 Task: Find connections with filter location Boom with filter topic #Indiawith filter profile language Potuguese with filter current company HighRadius with filter school Uttar pradesh jobs and careers with filter industry Education with filter service category Video Animation with filter keywords title eCommerce Marketing Specialist
Action: Mouse moved to (516, 95)
Screenshot: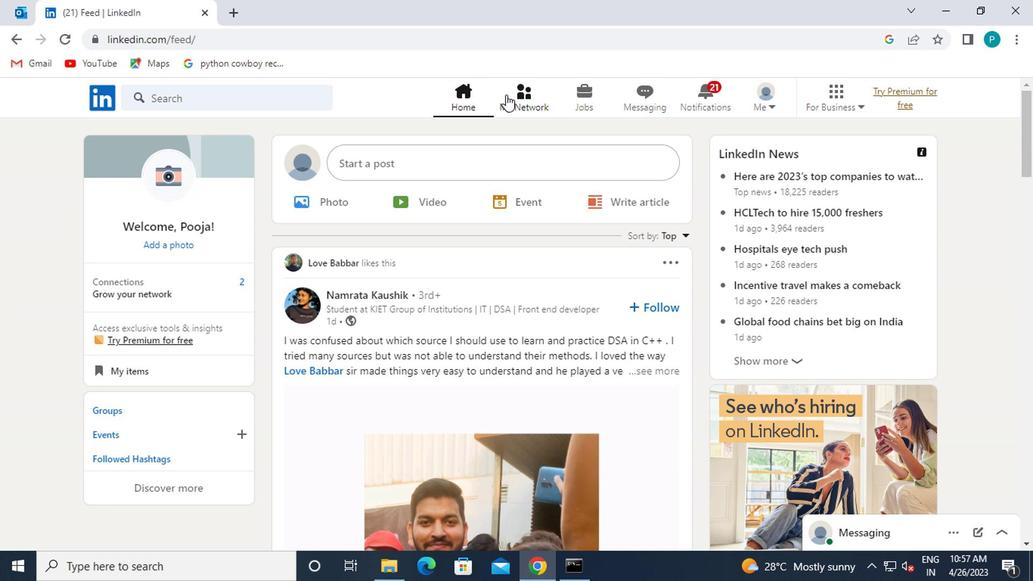 
Action: Mouse pressed left at (516, 95)
Screenshot: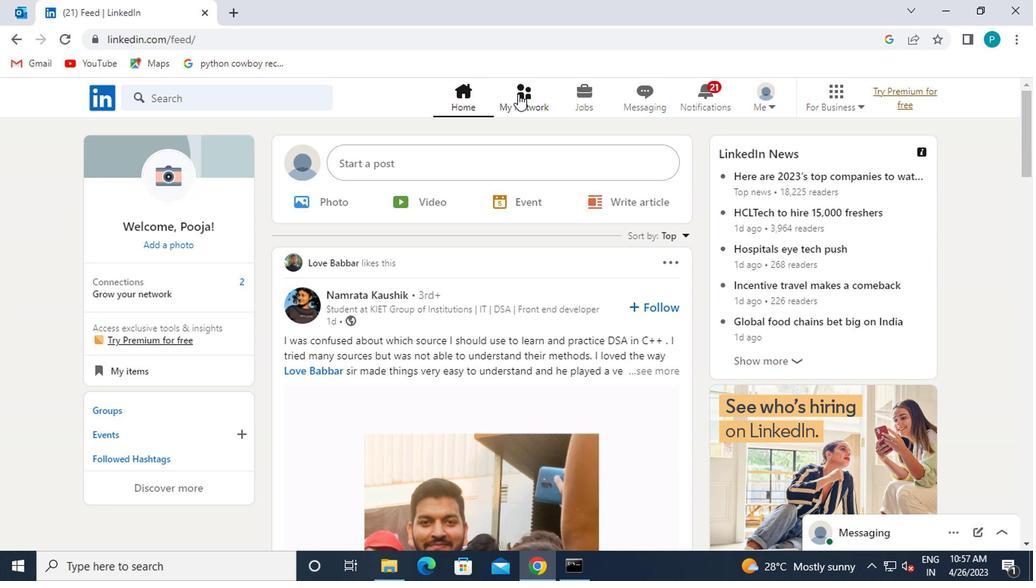 
Action: Mouse moved to (217, 175)
Screenshot: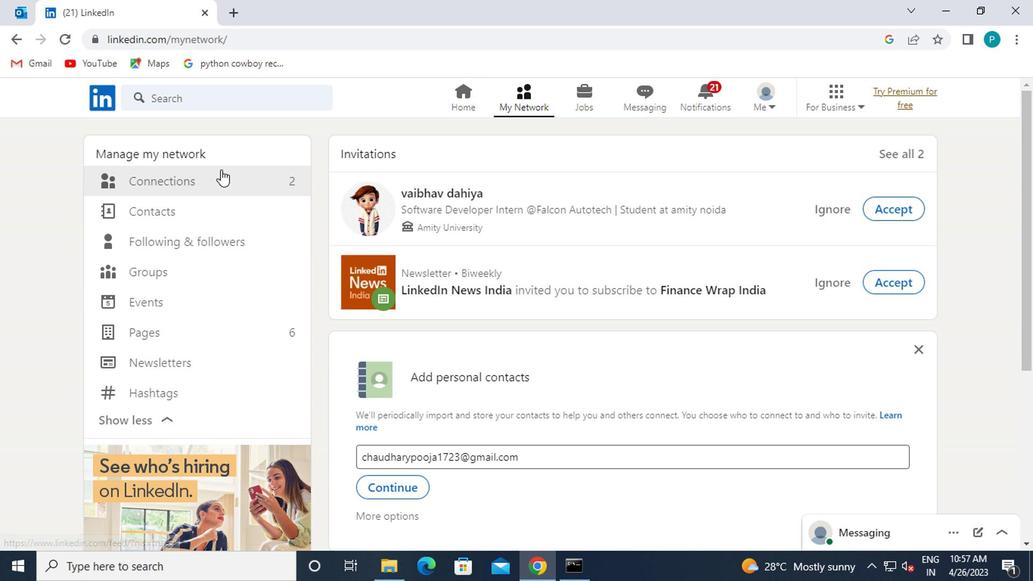 
Action: Mouse pressed left at (217, 175)
Screenshot: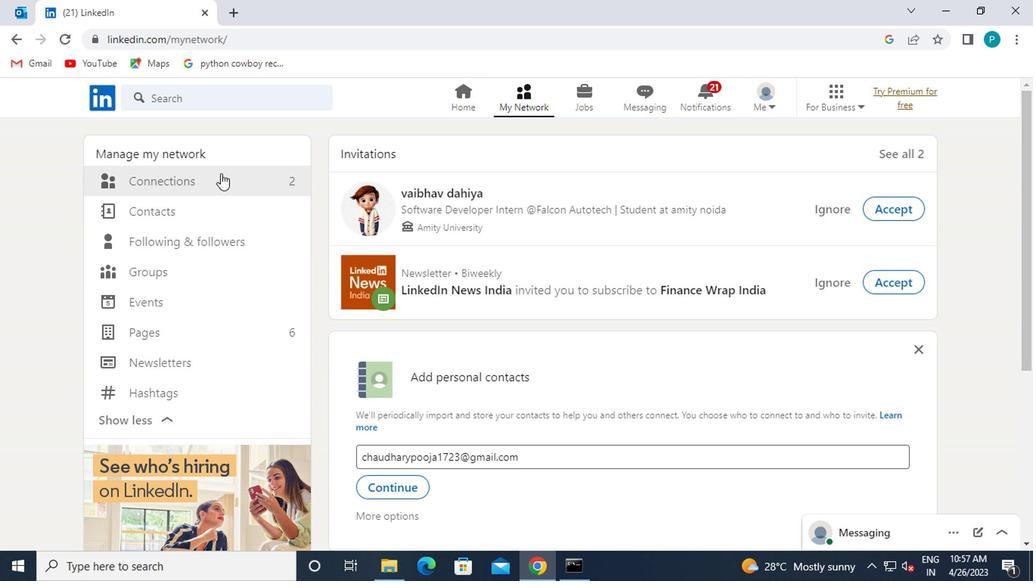 
Action: Mouse moved to (637, 181)
Screenshot: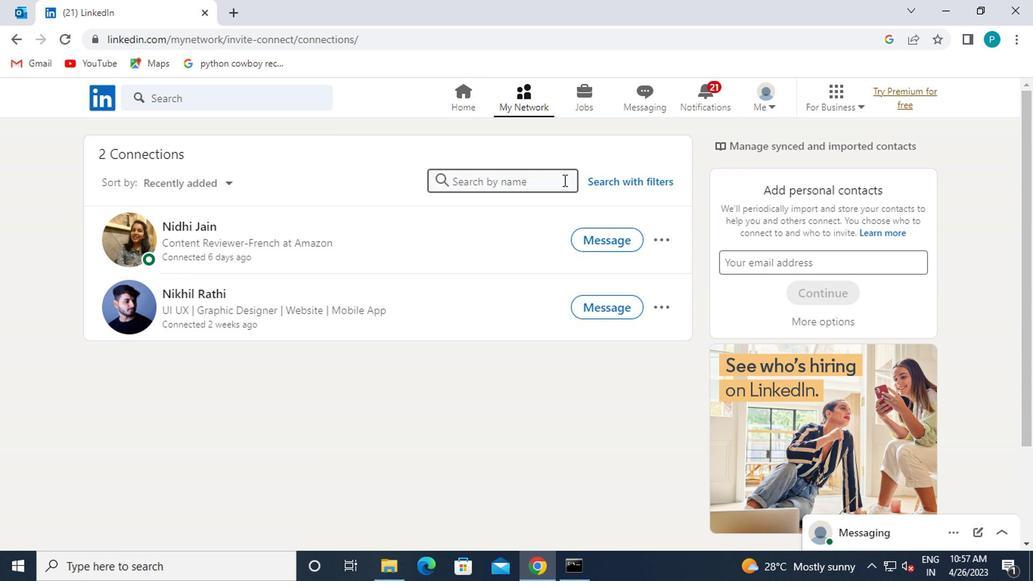 
Action: Mouse pressed left at (637, 181)
Screenshot: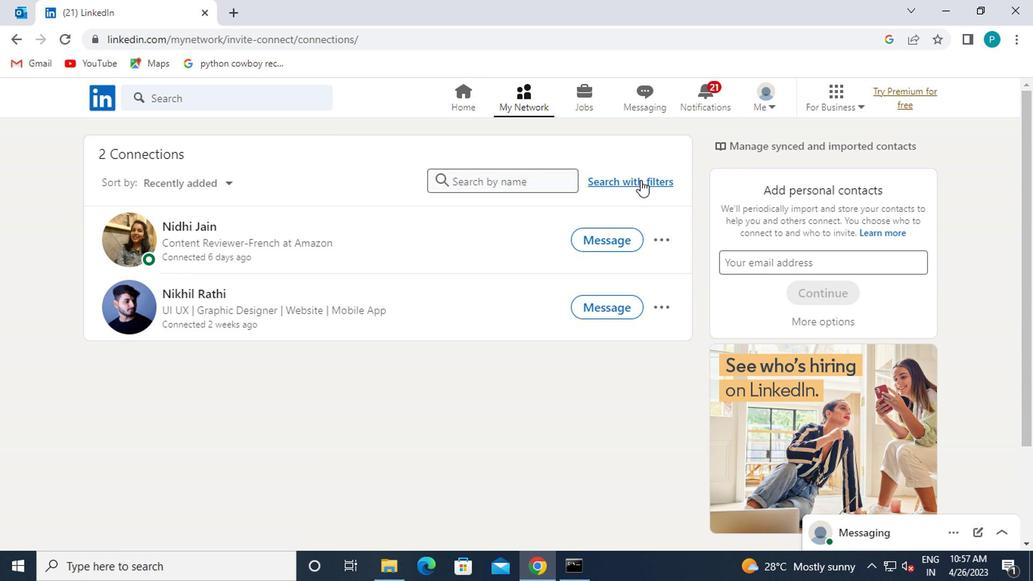 
Action: Mouse moved to (513, 139)
Screenshot: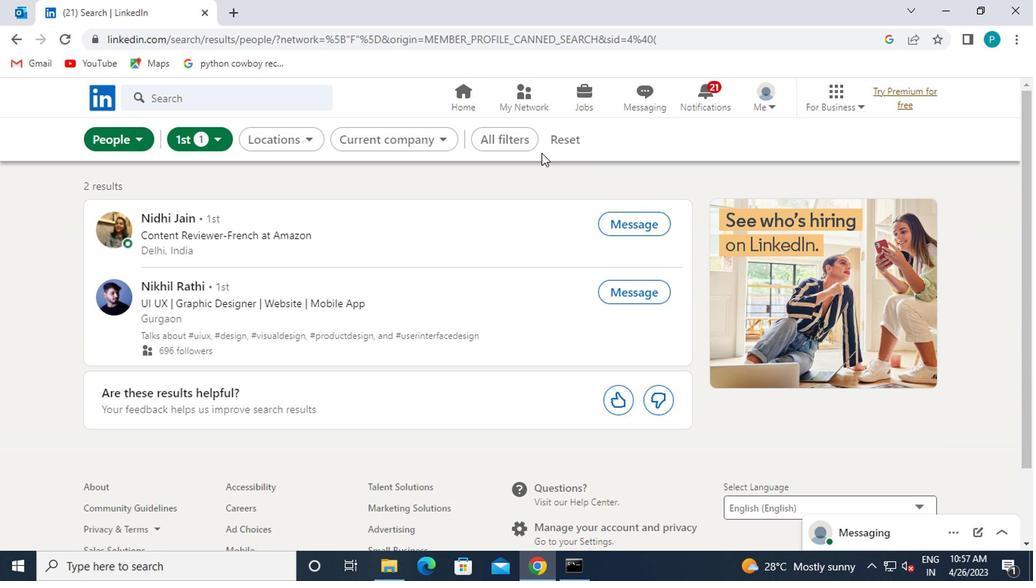 
Action: Mouse pressed left at (513, 139)
Screenshot: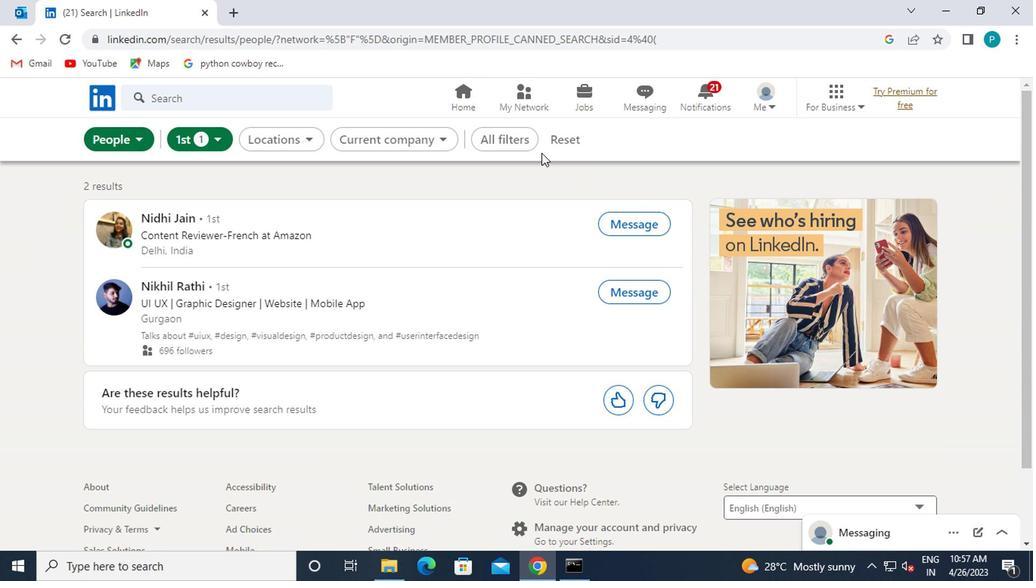 
Action: Mouse moved to (692, 293)
Screenshot: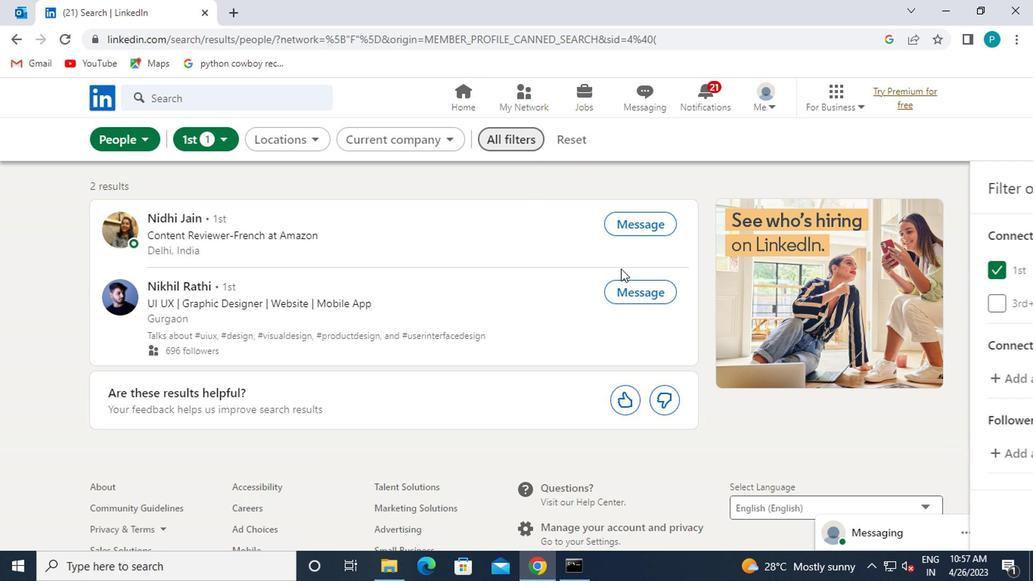 
Action: Mouse scrolled (692, 293) with delta (0, 0)
Screenshot: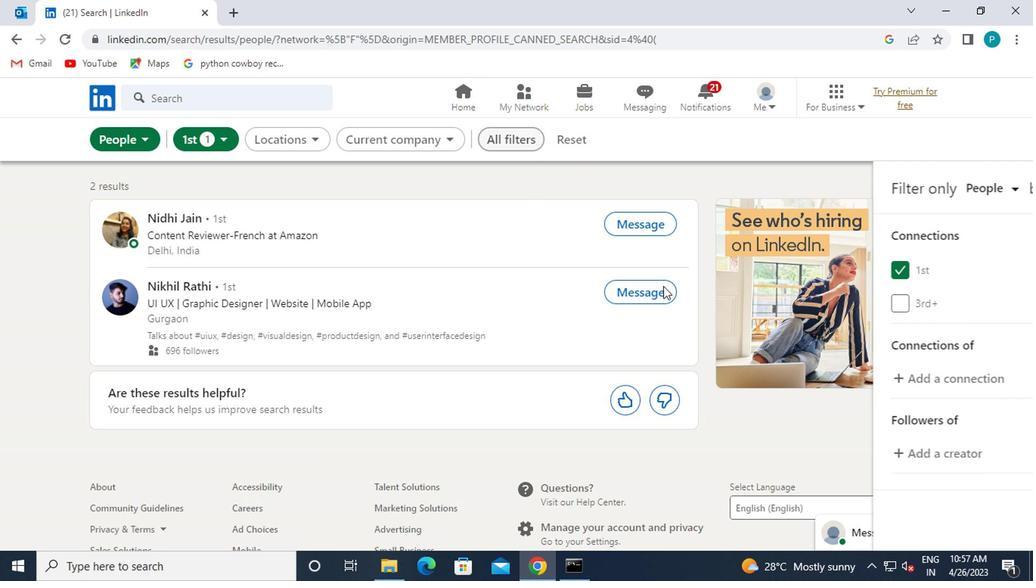 
Action: Mouse scrolled (692, 293) with delta (0, 0)
Screenshot: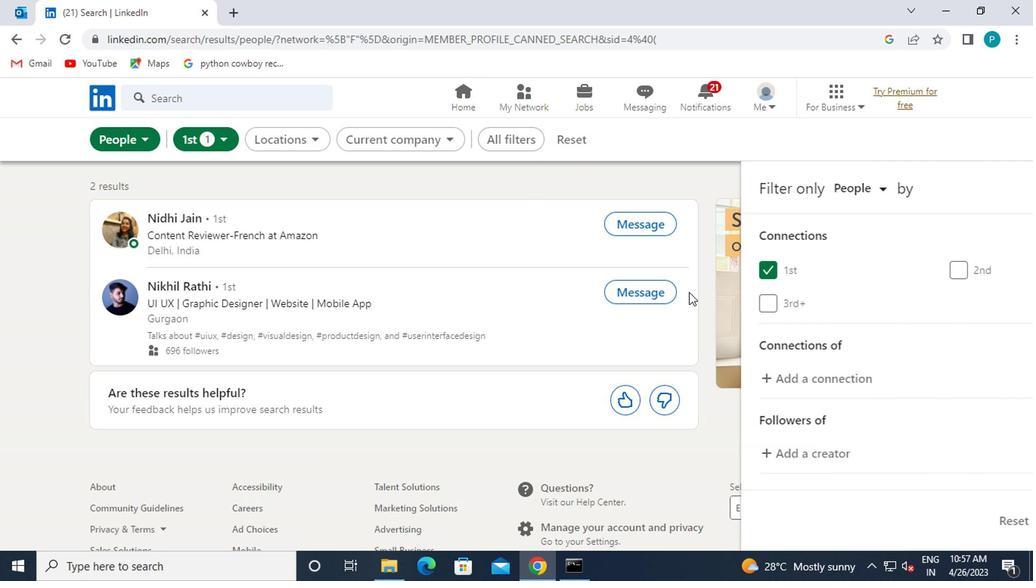 
Action: Mouse scrolled (692, 293) with delta (0, 0)
Screenshot: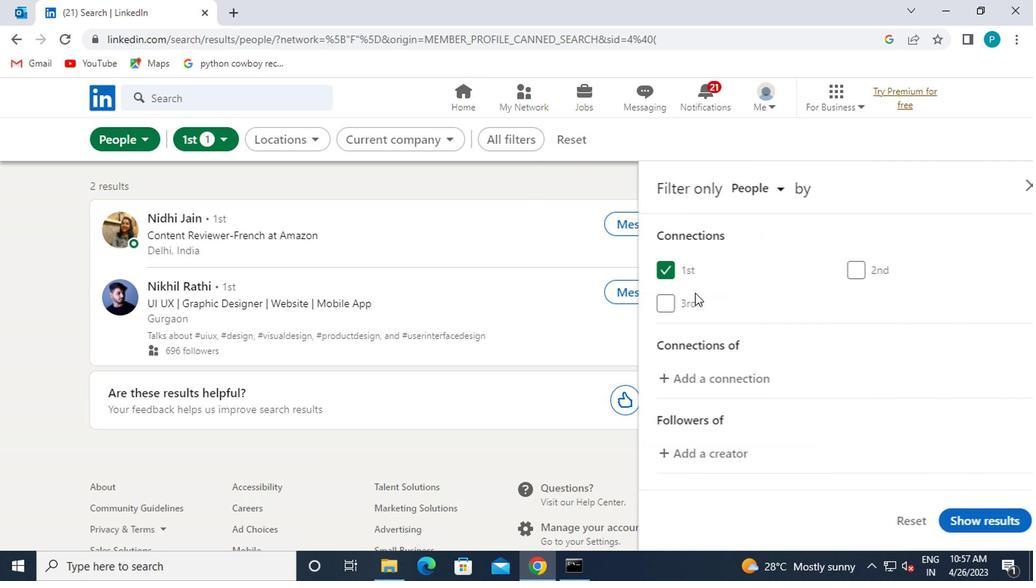 
Action: Mouse moved to (840, 370)
Screenshot: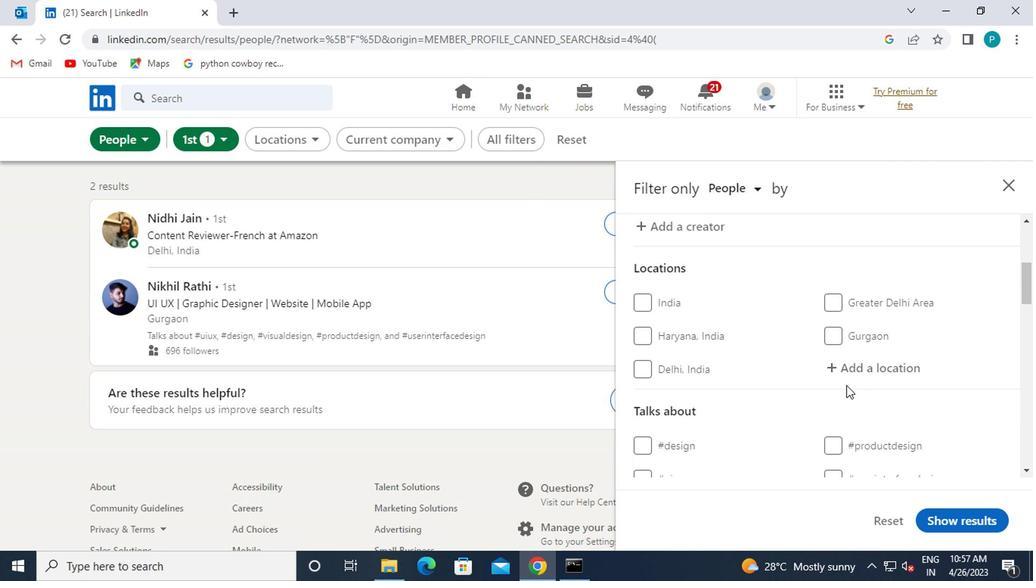 
Action: Mouse pressed left at (840, 370)
Screenshot: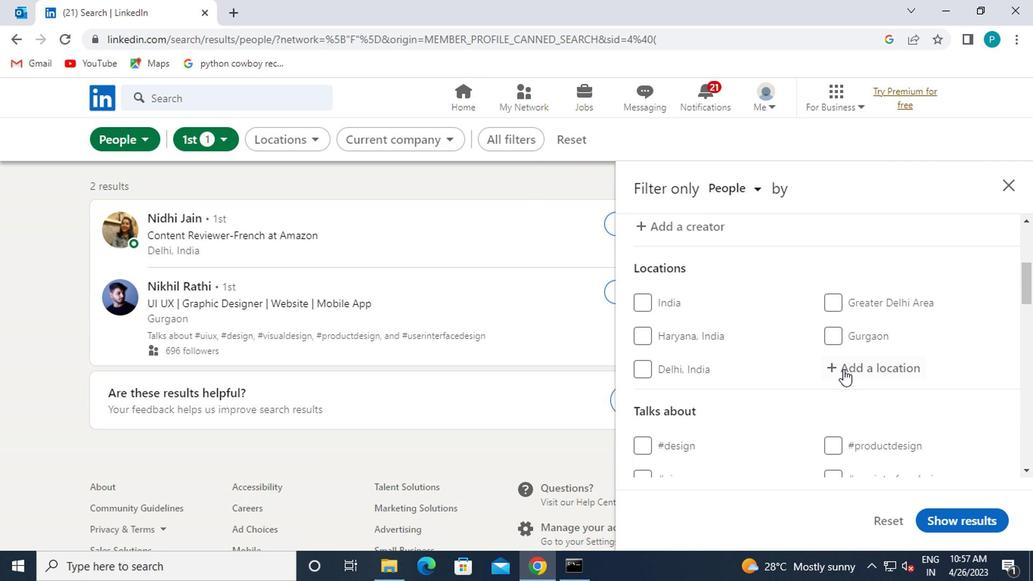 
Action: Key pressed <Key.caps_lock>b<Key.caps_lock>oom
Screenshot: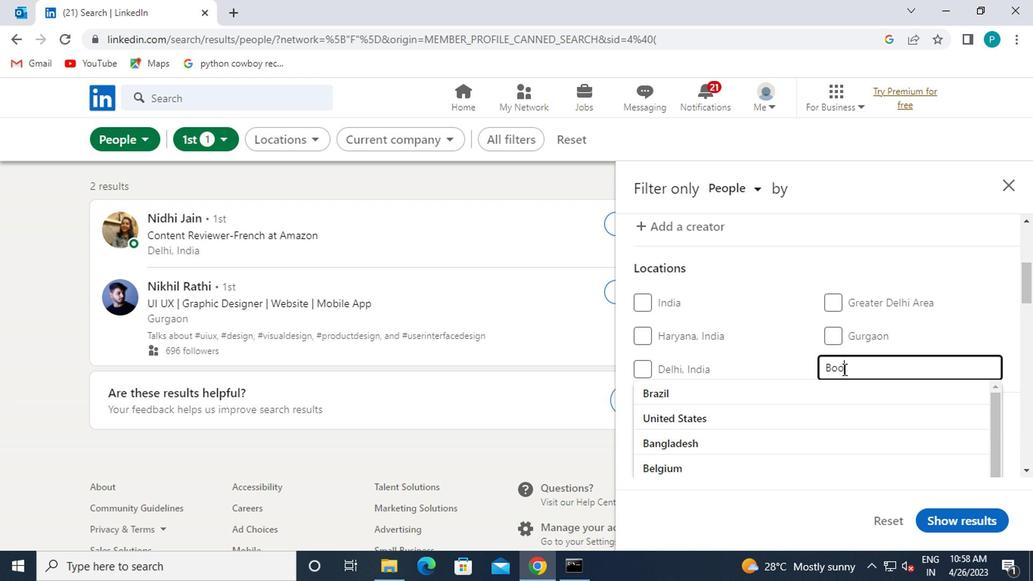 
Action: Mouse moved to (801, 392)
Screenshot: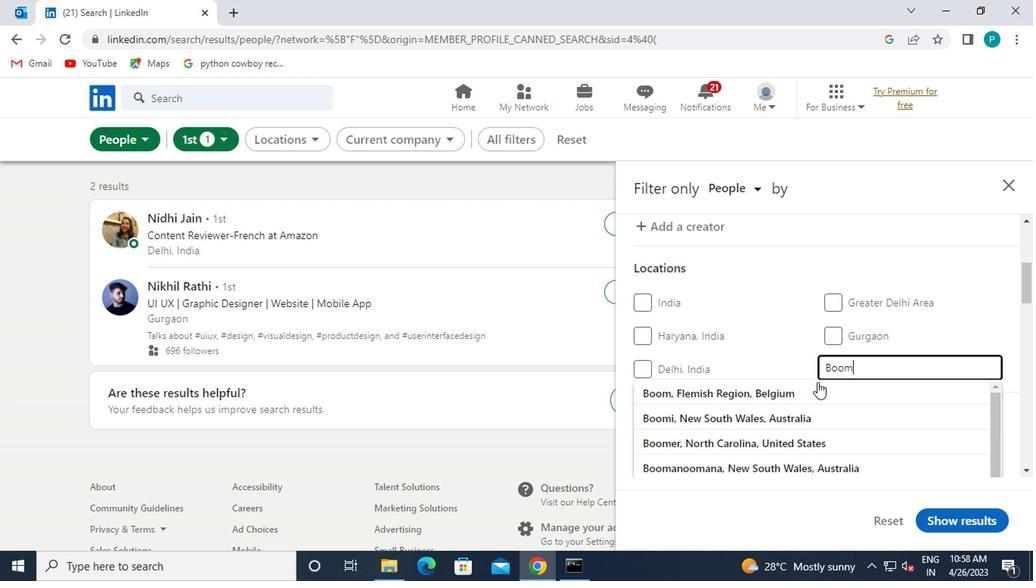 
Action: Mouse pressed left at (801, 392)
Screenshot: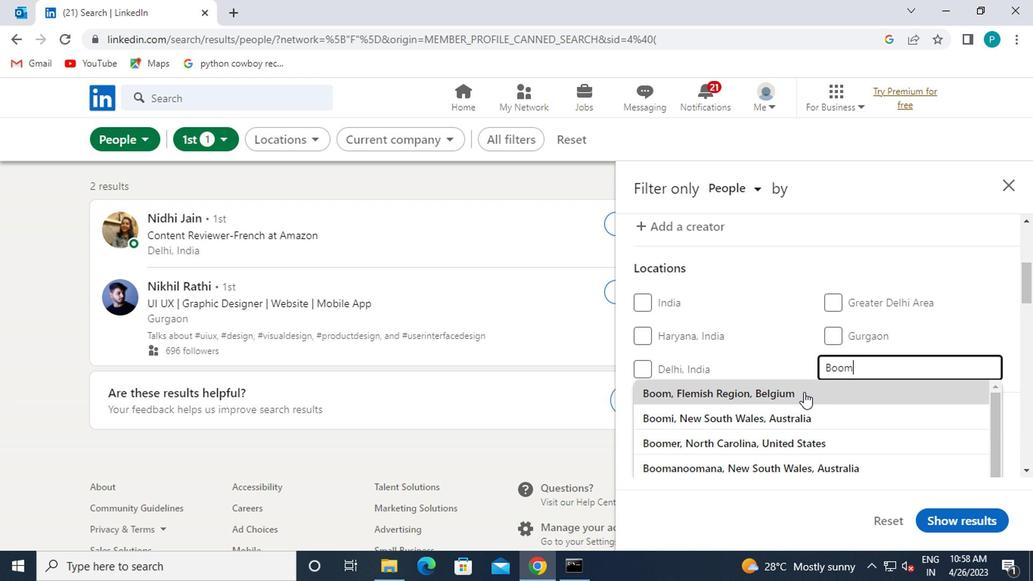 
Action: Mouse scrolled (801, 391) with delta (0, -1)
Screenshot: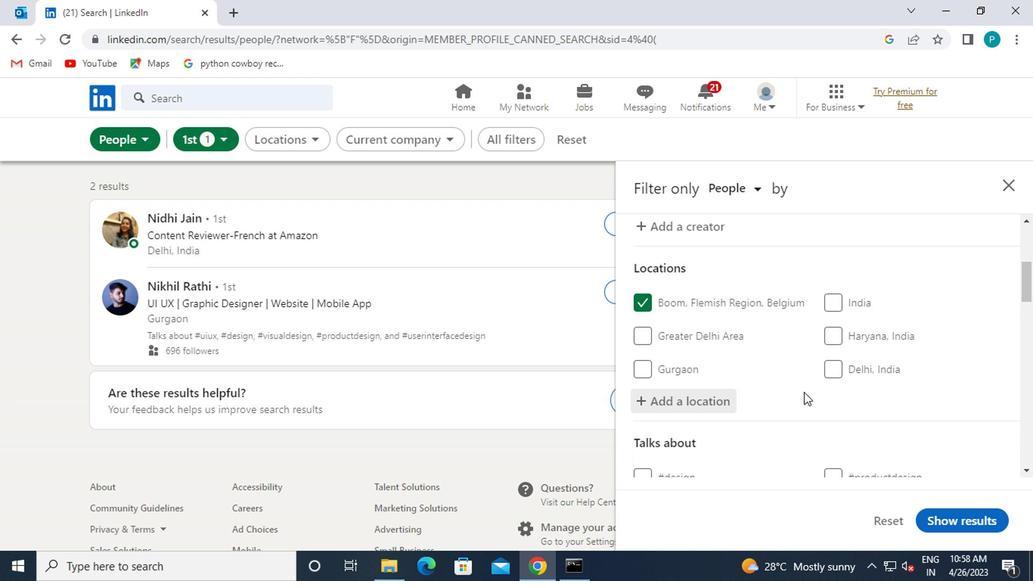 
Action: Mouse moved to (829, 459)
Screenshot: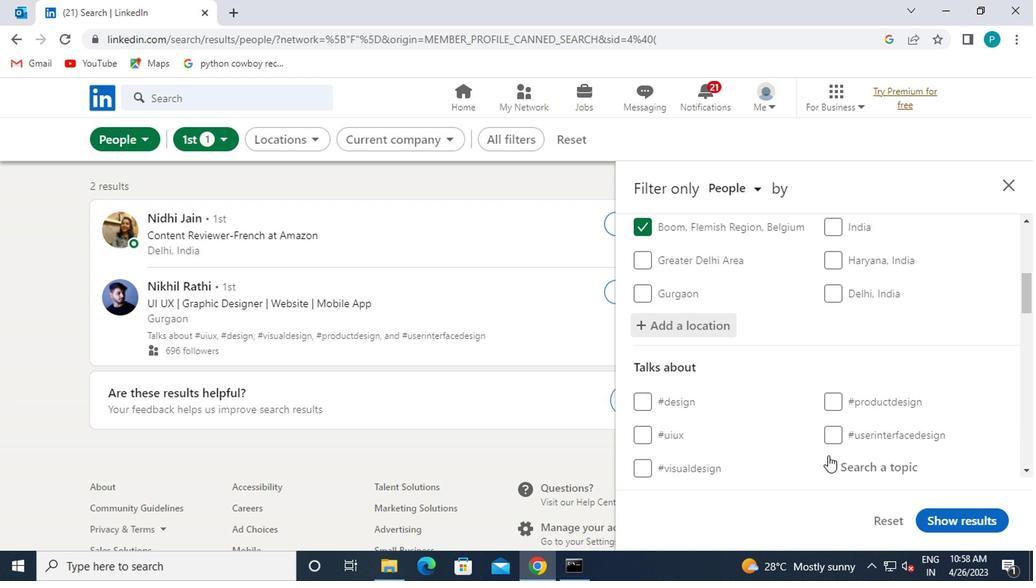 
Action: Mouse pressed left at (829, 459)
Screenshot: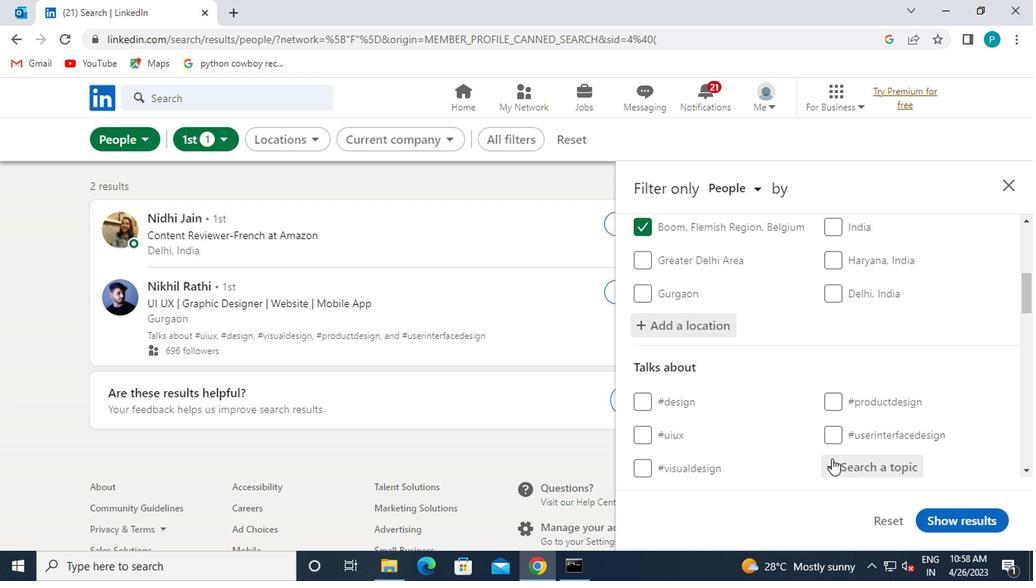 
Action: Mouse moved to (833, 457)
Screenshot: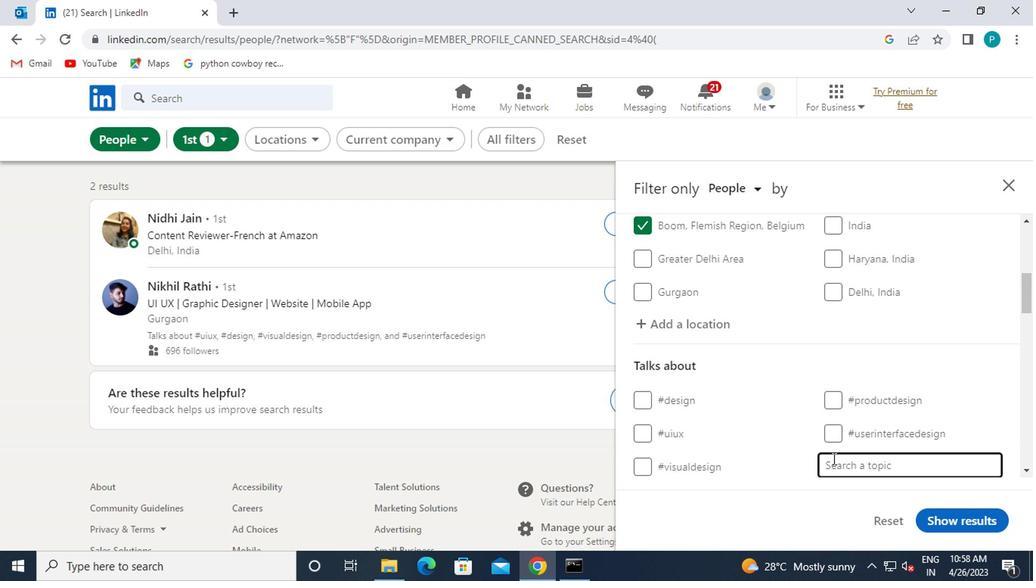 
Action: Key pressed <Key.shift><Key.shift>#
Screenshot: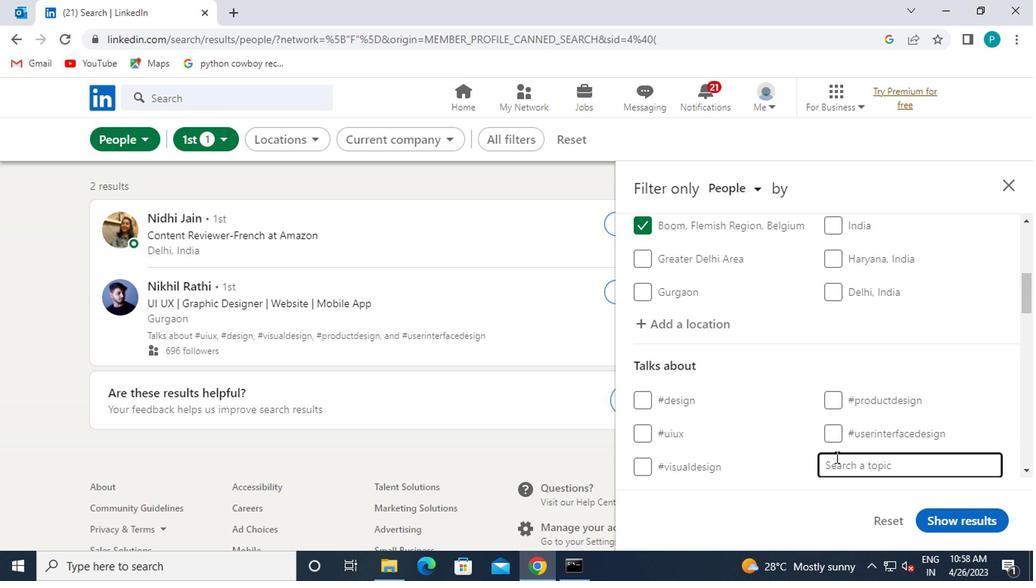 
Action: Mouse moved to (472, 377)
Screenshot: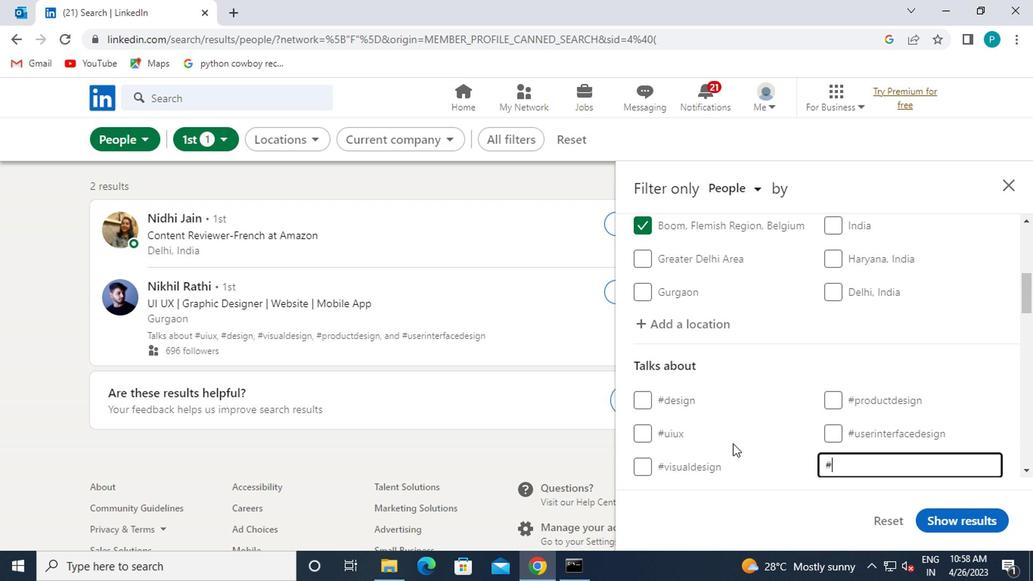 
Action: Key pressed <Key.caps_lock>I<Key.caps_lock>NDIA
Screenshot: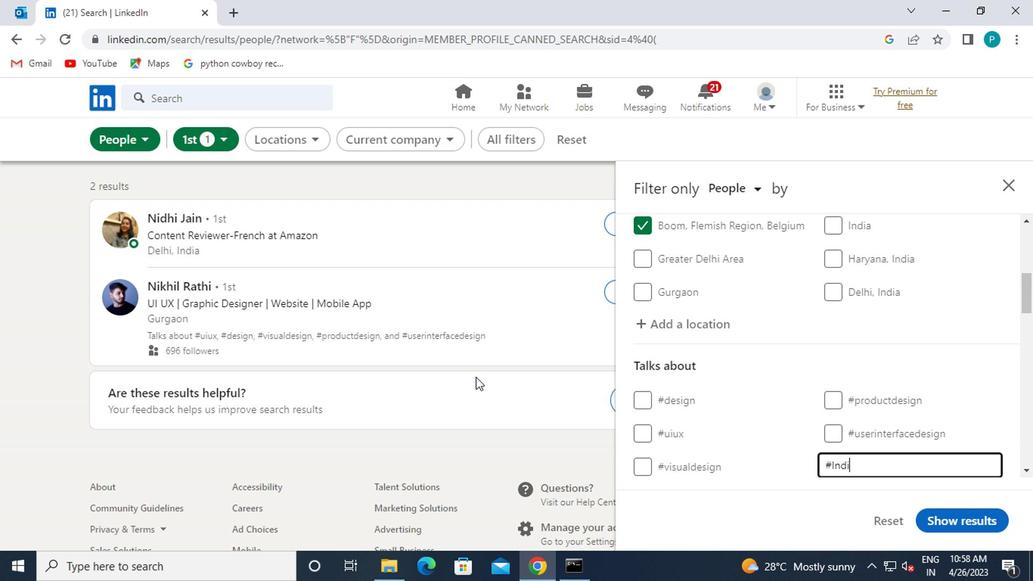 
Action: Mouse moved to (472, 377)
Screenshot: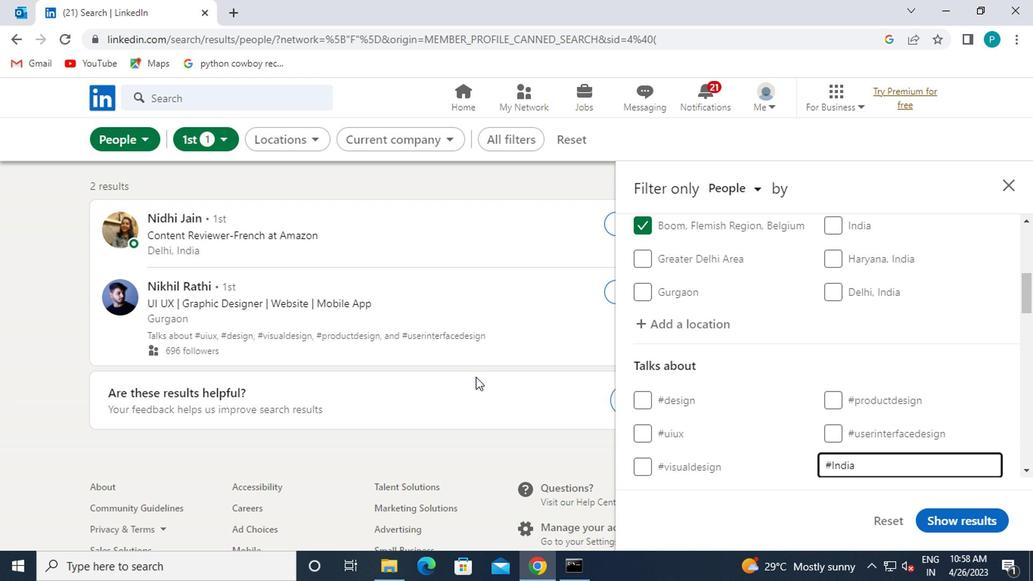 
Action: Mouse scrolled (472, 376) with delta (0, -1)
Screenshot: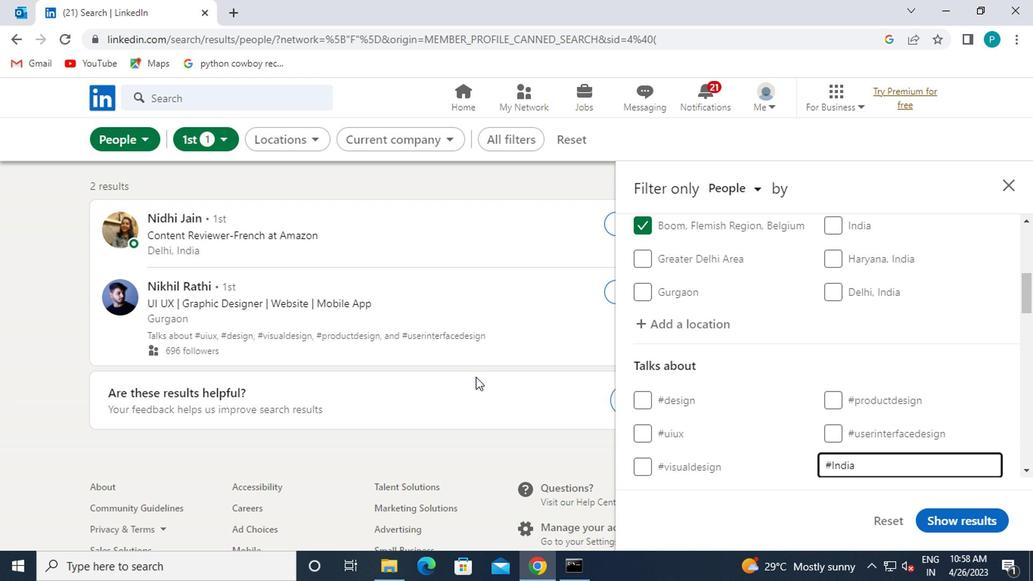 
Action: Mouse scrolled (472, 376) with delta (0, -1)
Screenshot: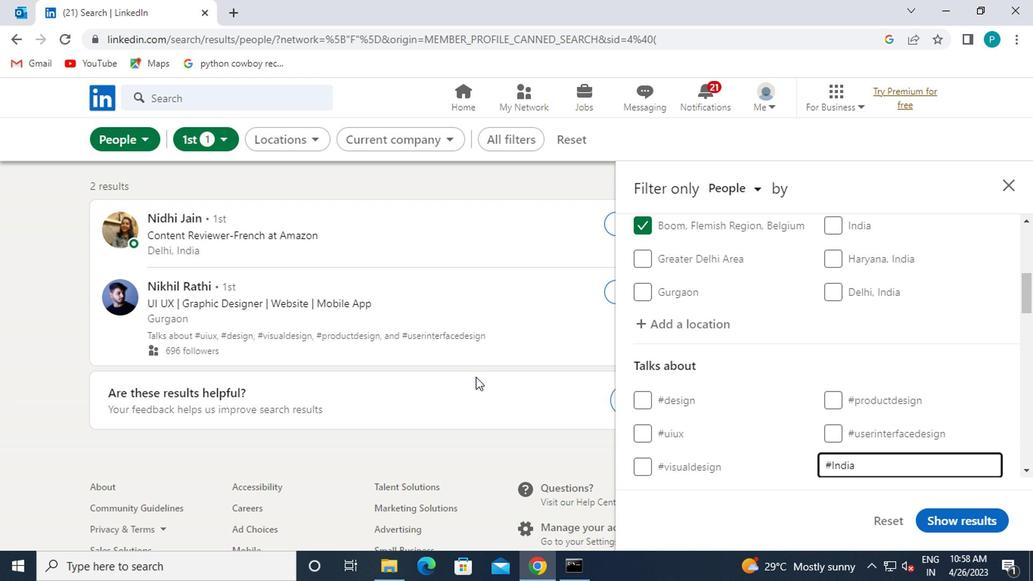 
Action: Mouse scrolled (472, 376) with delta (0, -1)
Screenshot: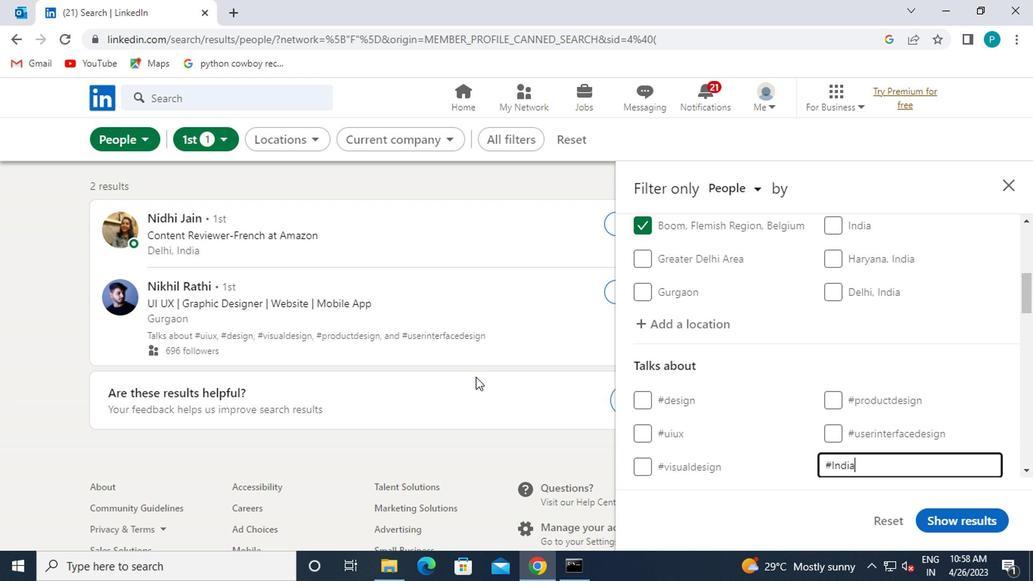
Action: Mouse scrolled (472, 376) with delta (0, -1)
Screenshot: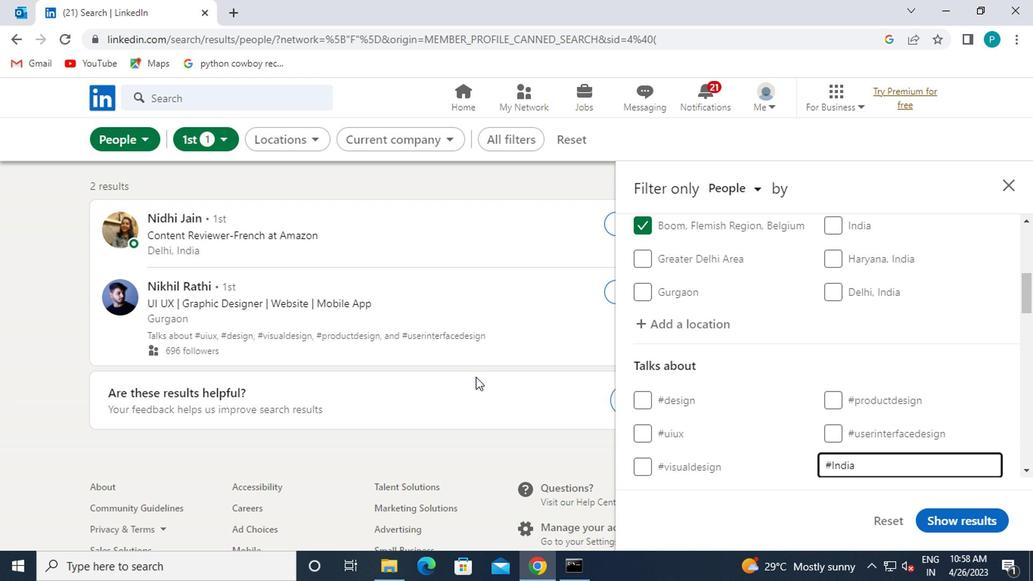 
Action: Mouse moved to (748, 382)
Screenshot: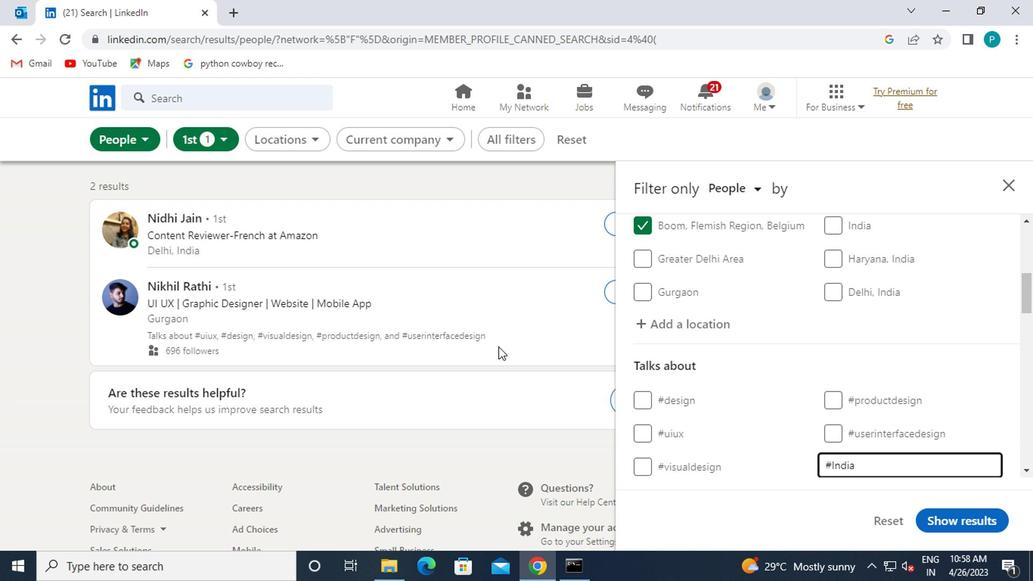 
Action: Mouse scrolled (748, 382) with delta (0, 0)
Screenshot: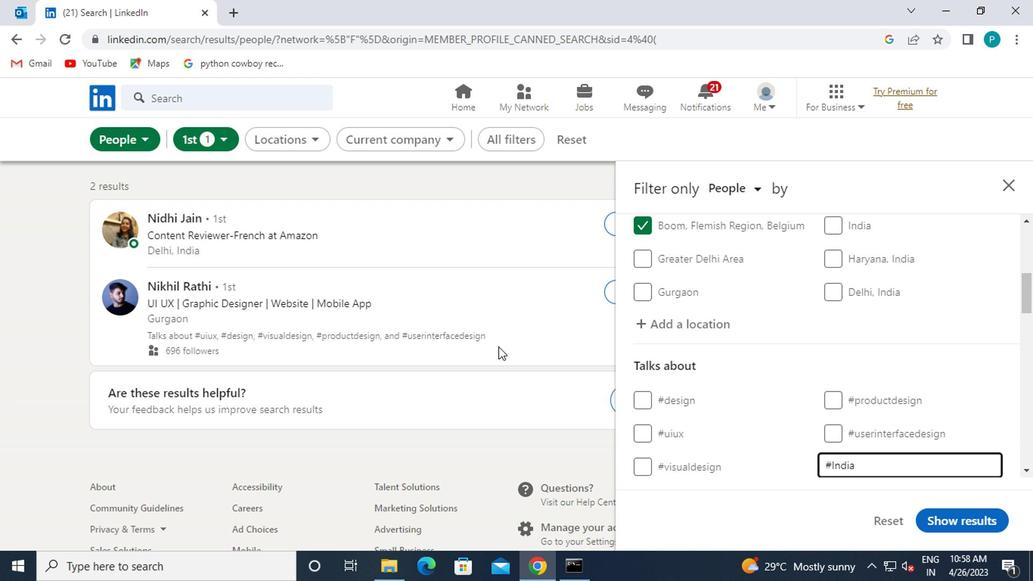 
Action: Mouse moved to (751, 385)
Screenshot: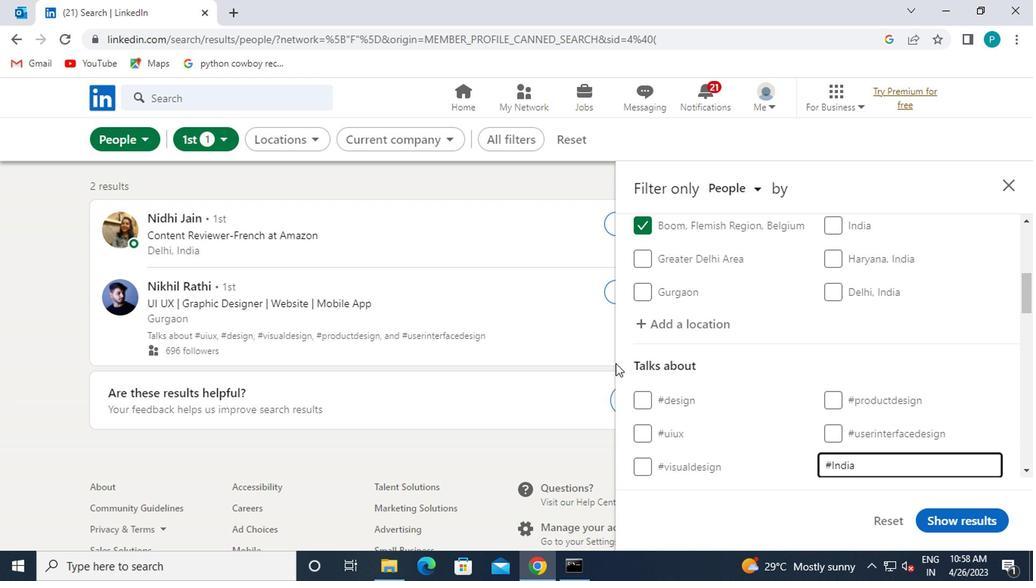 
Action: Mouse scrolled (751, 384) with delta (0, -1)
Screenshot: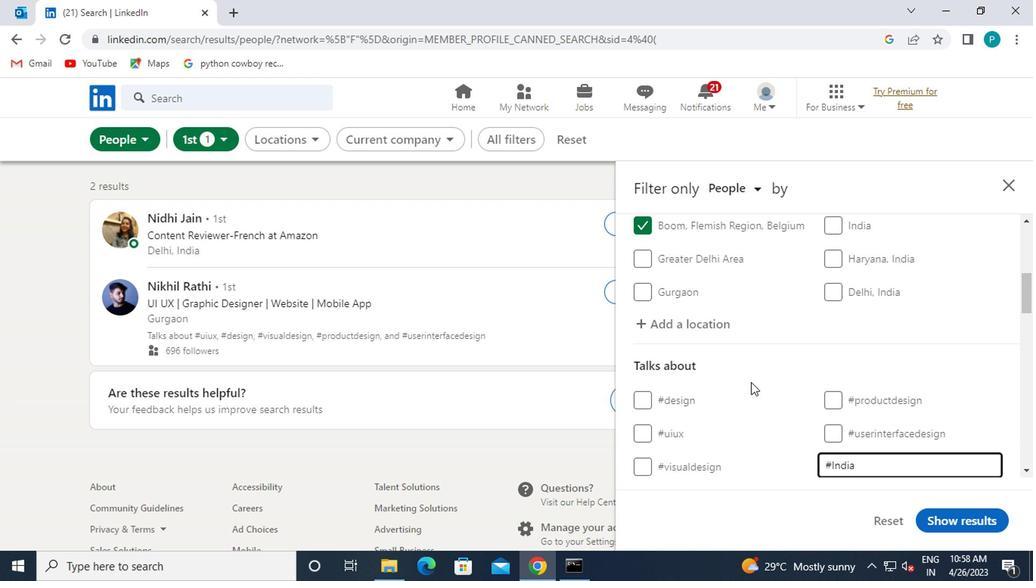 
Action: Mouse moved to (784, 407)
Screenshot: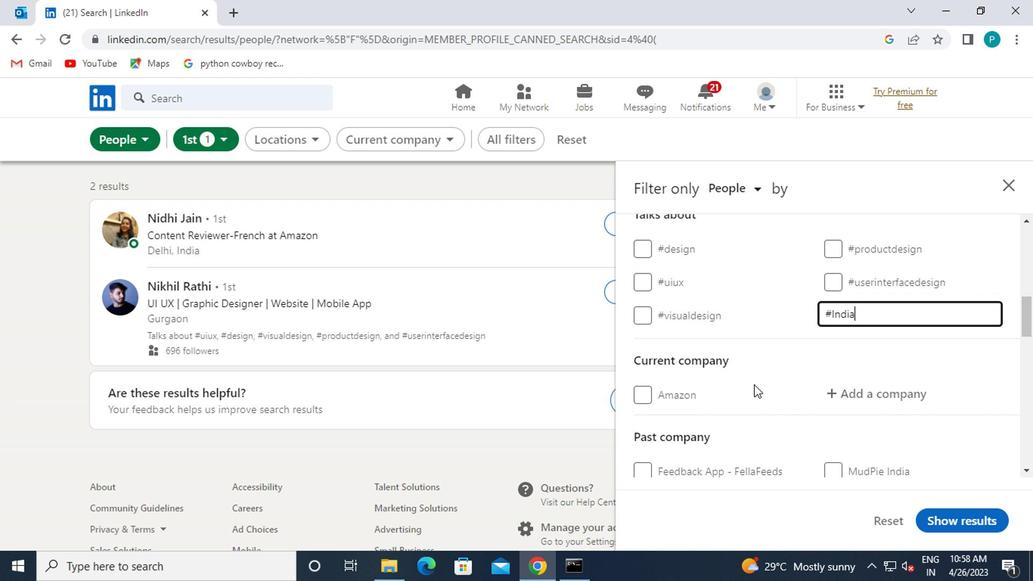 
Action: Mouse scrolled (784, 406) with delta (0, -1)
Screenshot: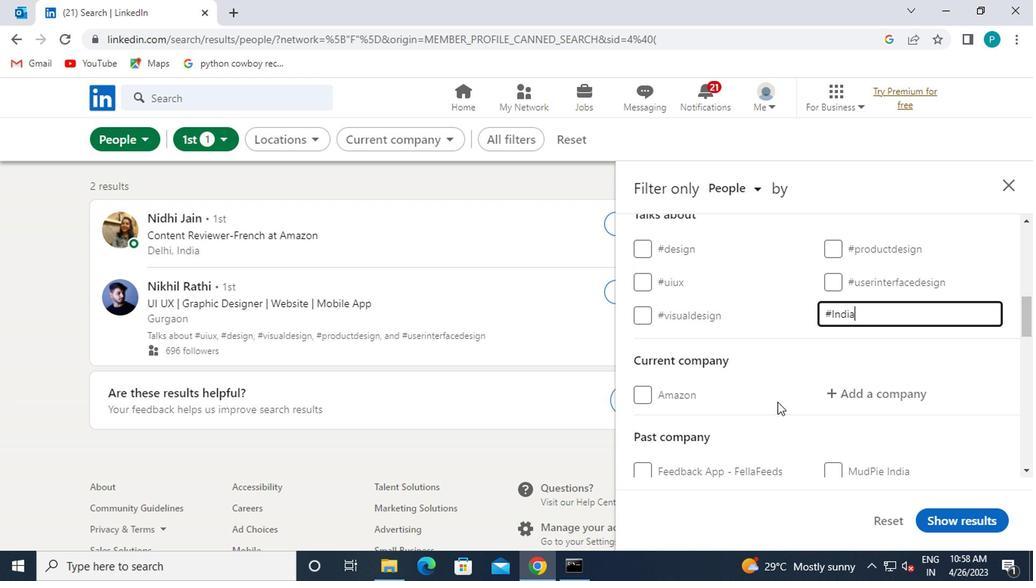 
Action: Mouse scrolled (784, 406) with delta (0, -1)
Screenshot: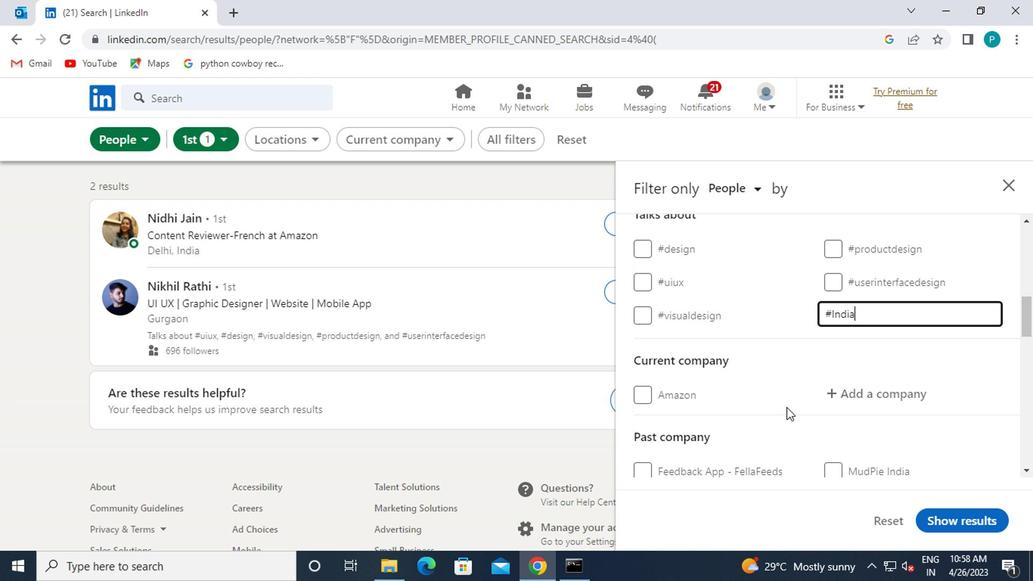 
Action: Mouse moved to (836, 237)
Screenshot: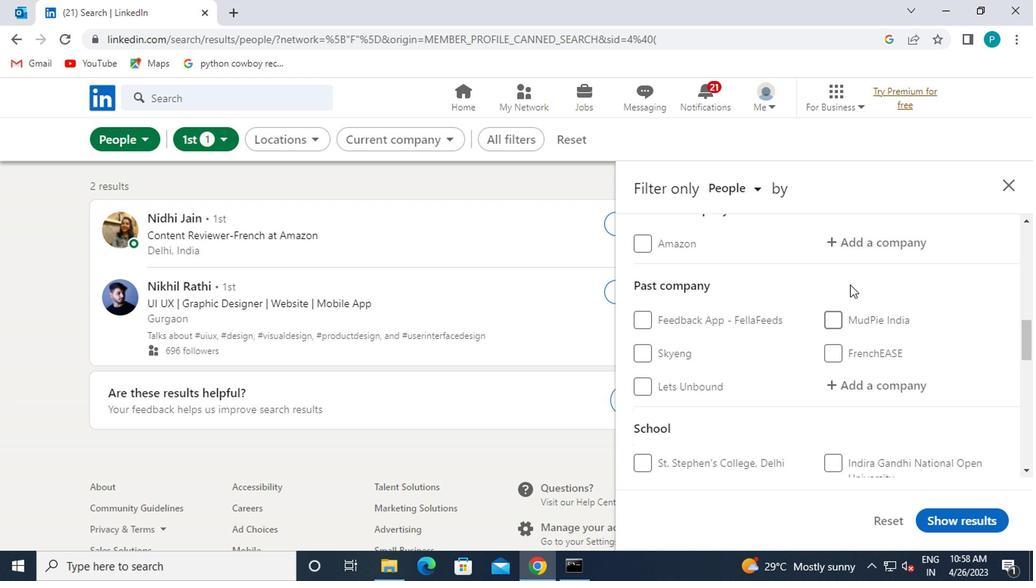 
Action: Mouse pressed left at (836, 237)
Screenshot: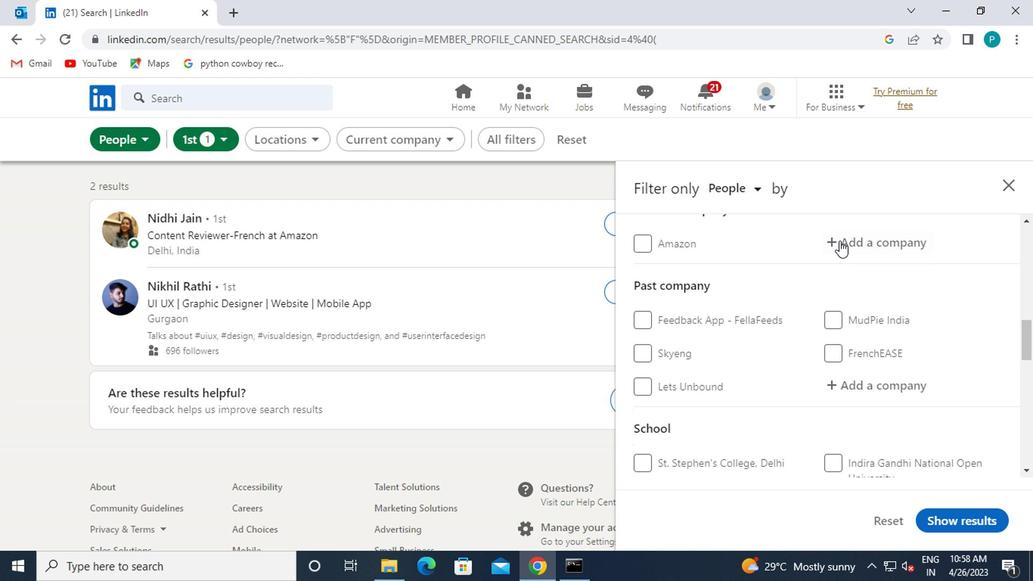 
Action: Mouse moved to (762, 303)
Screenshot: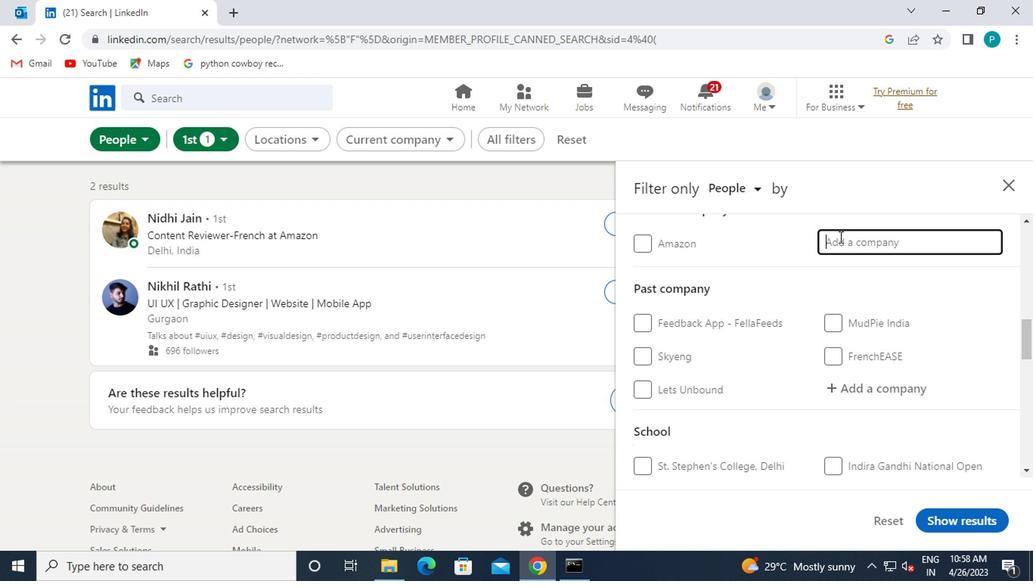 
Action: Key pressed HIGH
Screenshot: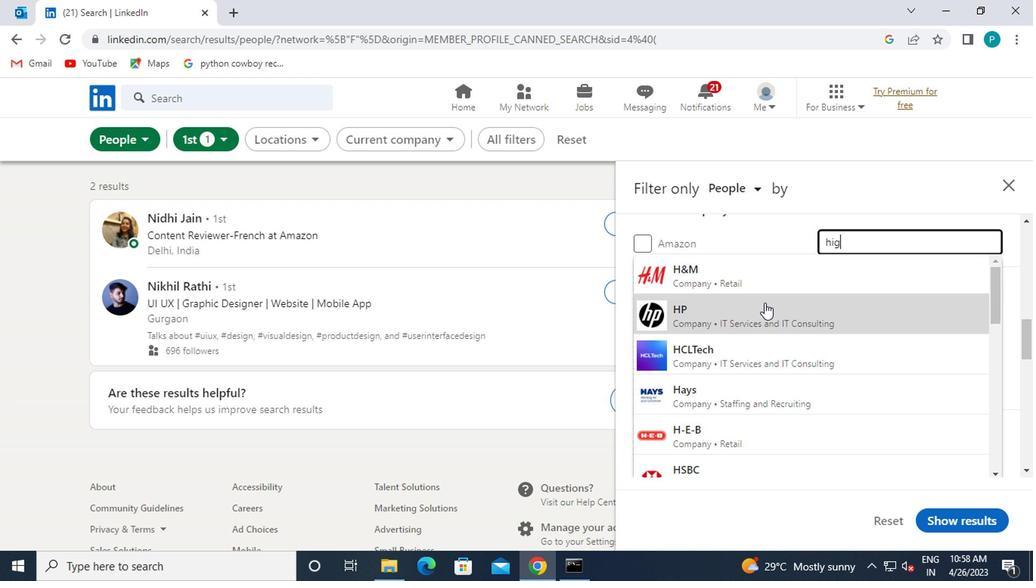 
Action: Mouse moved to (750, 284)
Screenshot: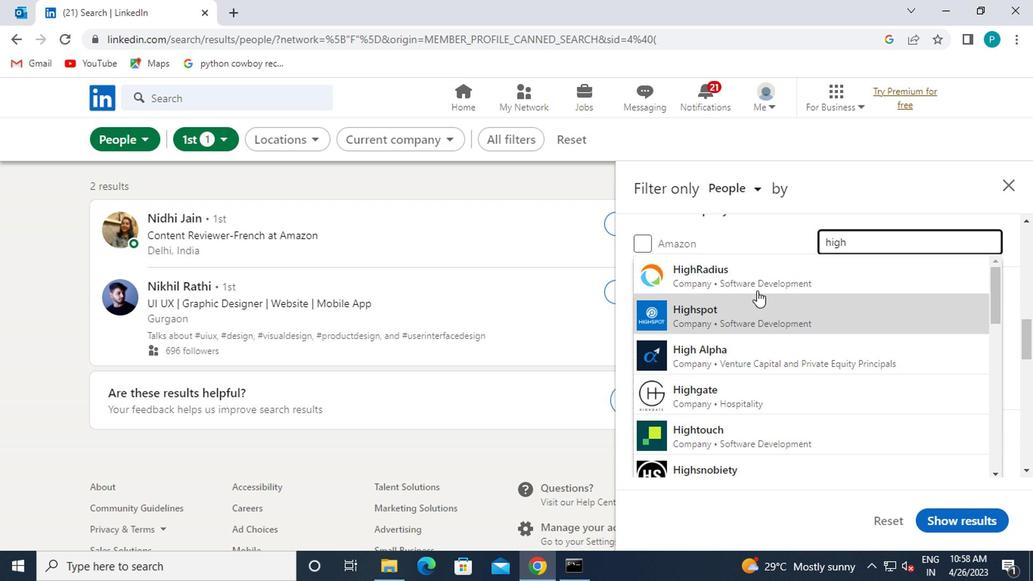 
Action: Mouse pressed left at (750, 284)
Screenshot: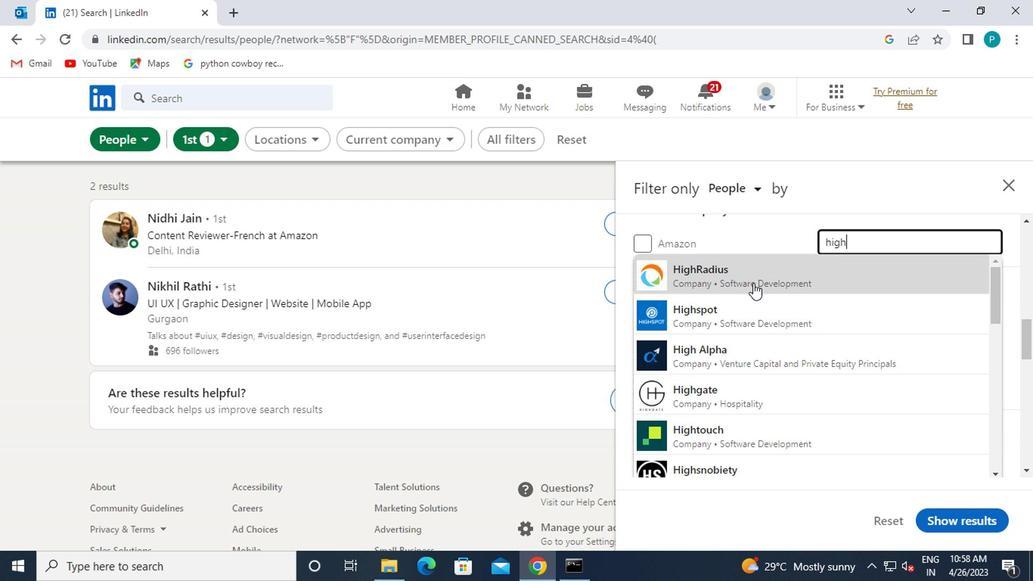 
Action: Mouse scrolled (750, 283) with delta (0, 0)
Screenshot: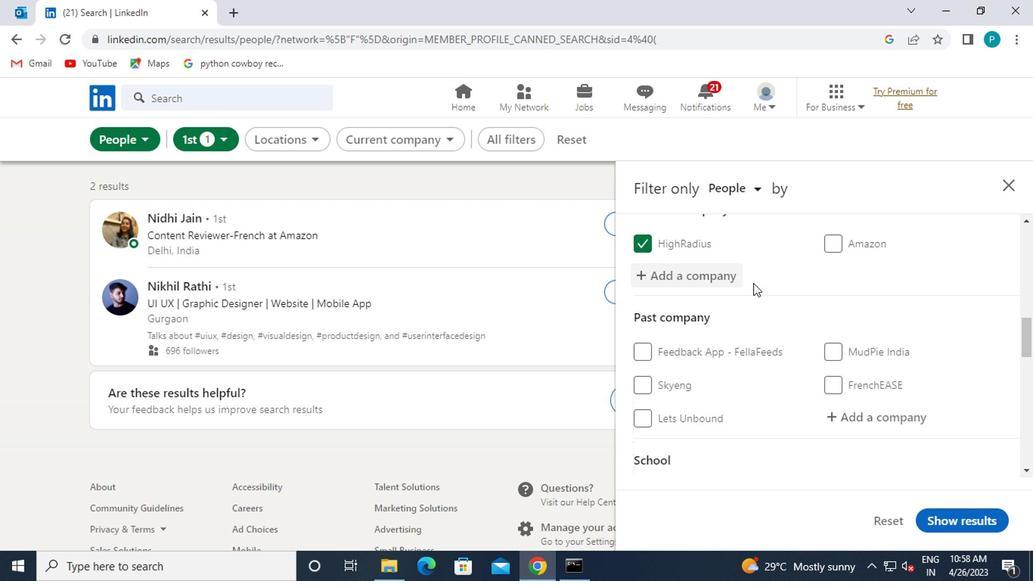 
Action: Mouse moved to (750, 289)
Screenshot: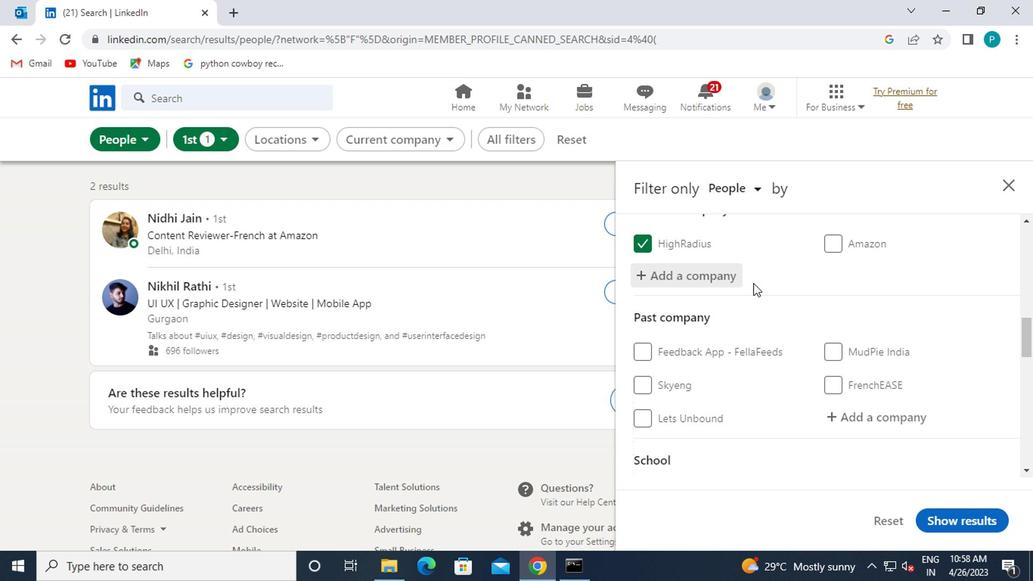 
Action: Mouse scrolled (750, 288) with delta (0, -1)
Screenshot: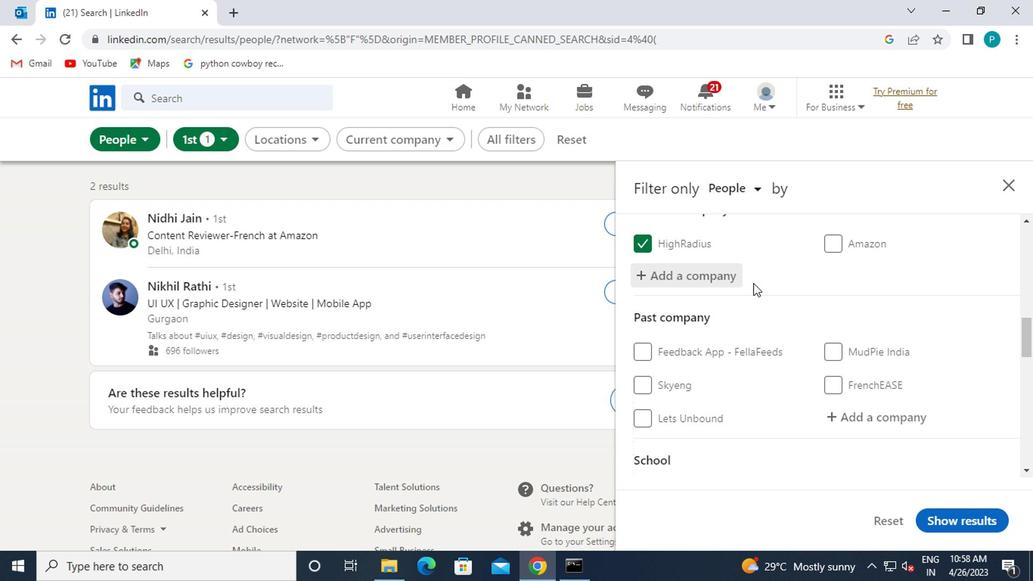 
Action: Mouse moved to (754, 312)
Screenshot: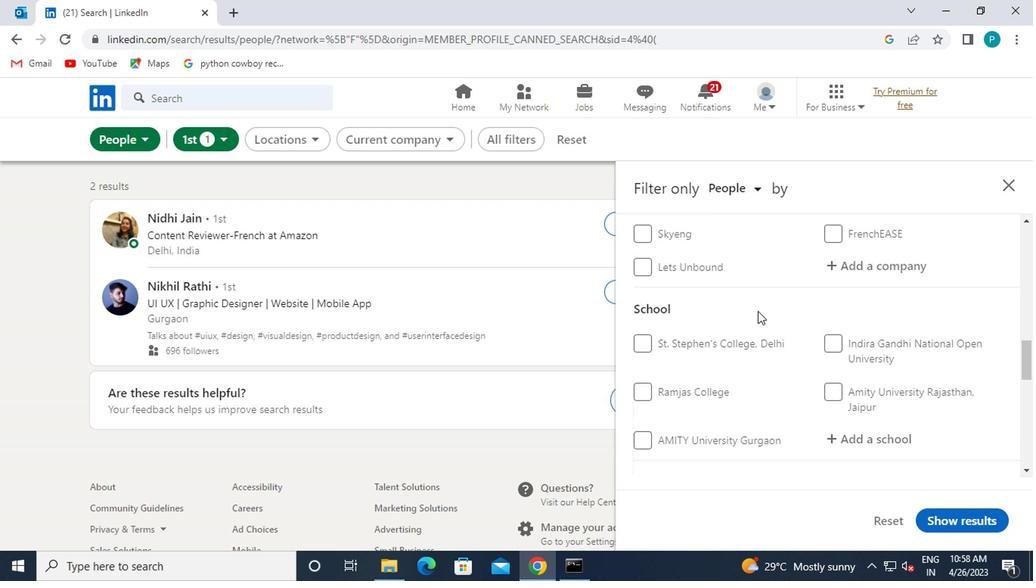
Action: Mouse scrolled (754, 312) with delta (0, 0)
Screenshot: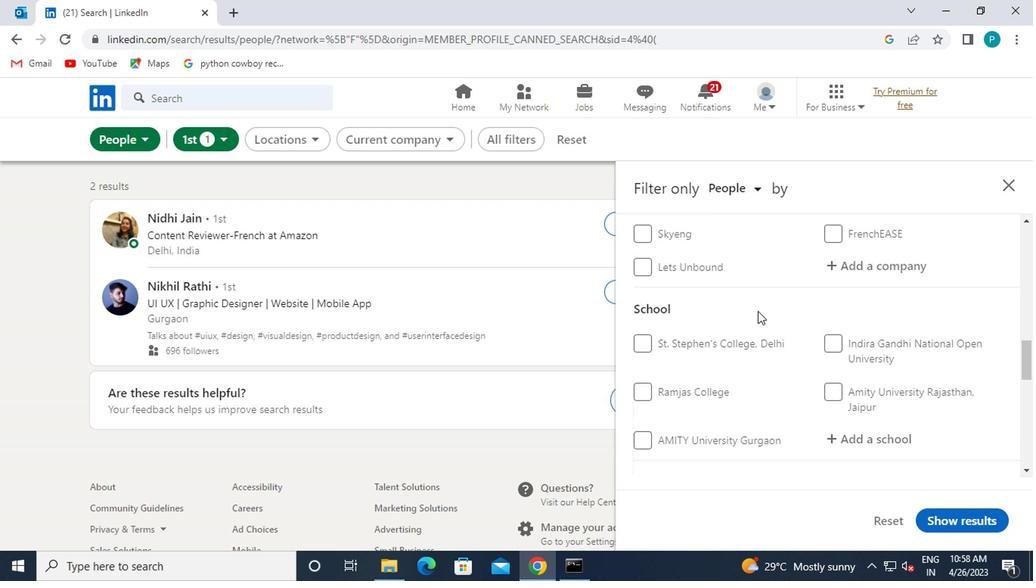 
Action: Mouse moved to (754, 318)
Screenshot: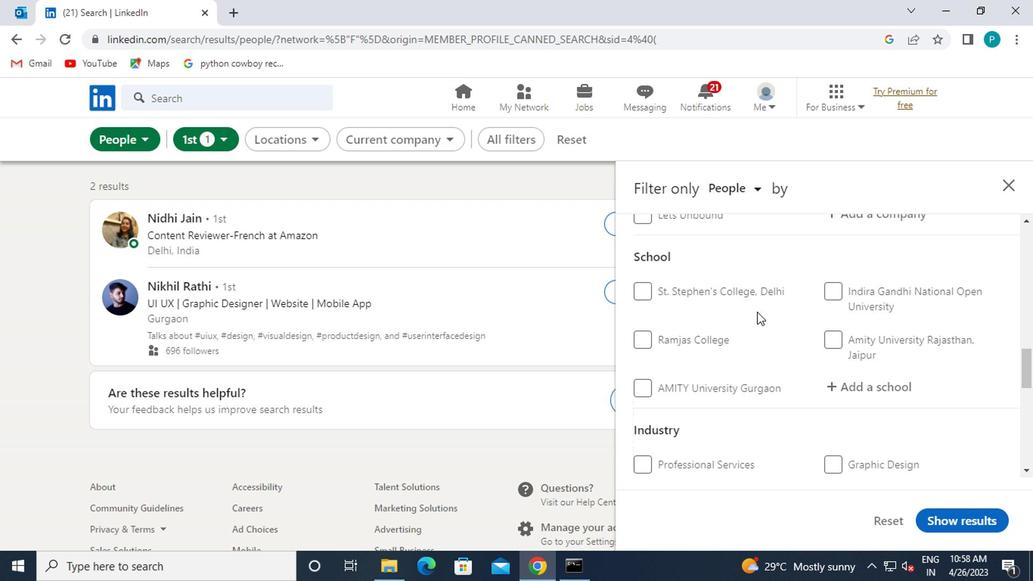 
Action: Mouse scrolled (754, 317) with delta (0, 0)
Screenshot: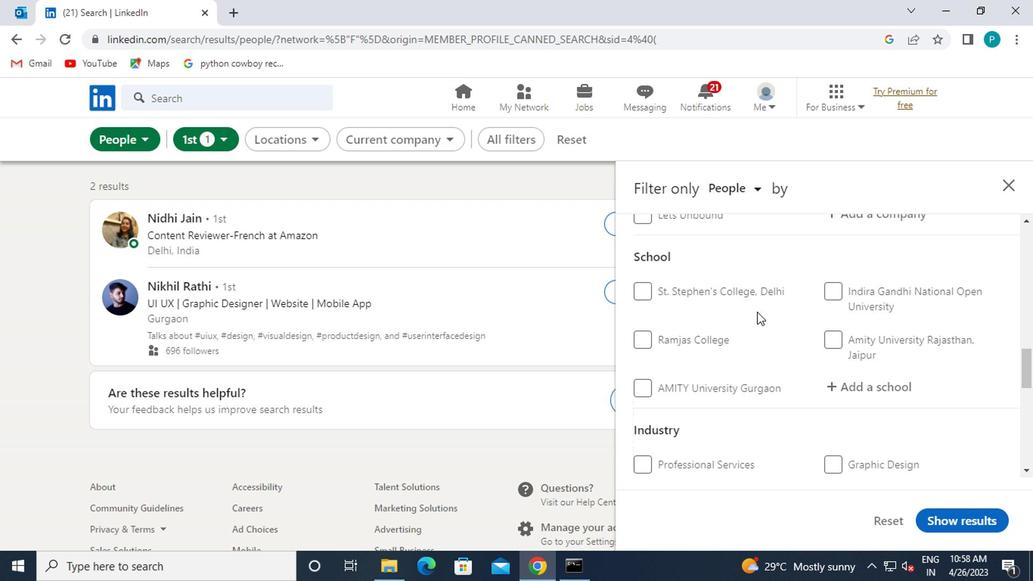 
Action: Mouse moved to (863, 302)
Screenshot: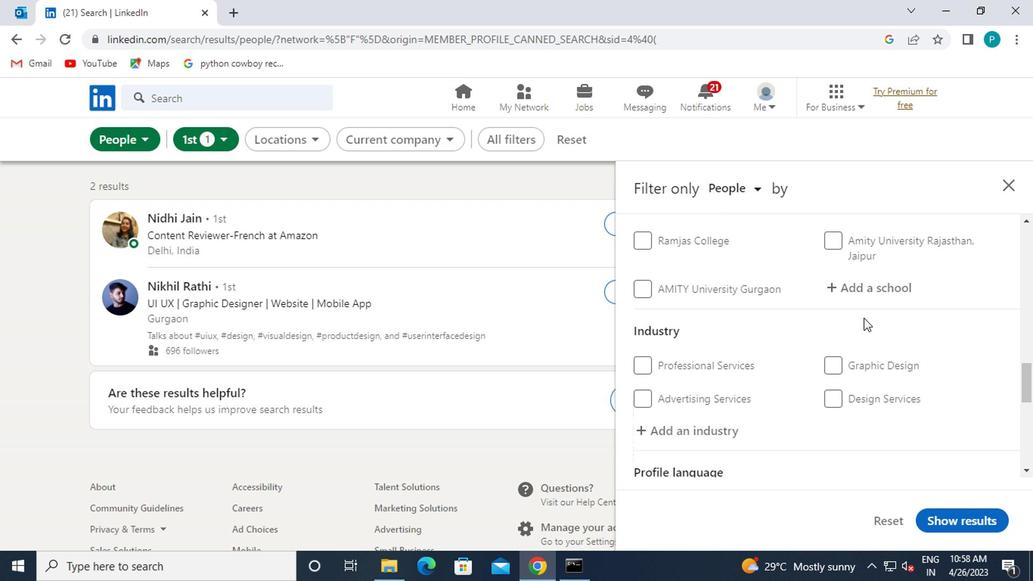 
Action: Mouse pressed left at (863, 302)
Screenshot: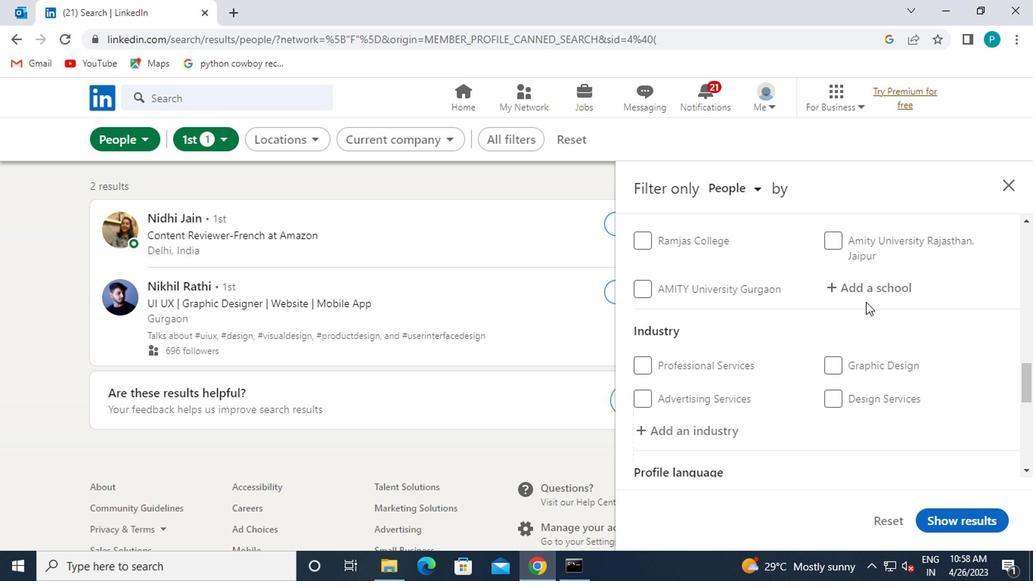 
Action: Mouse pressed left at (863, 302)
Screenshot: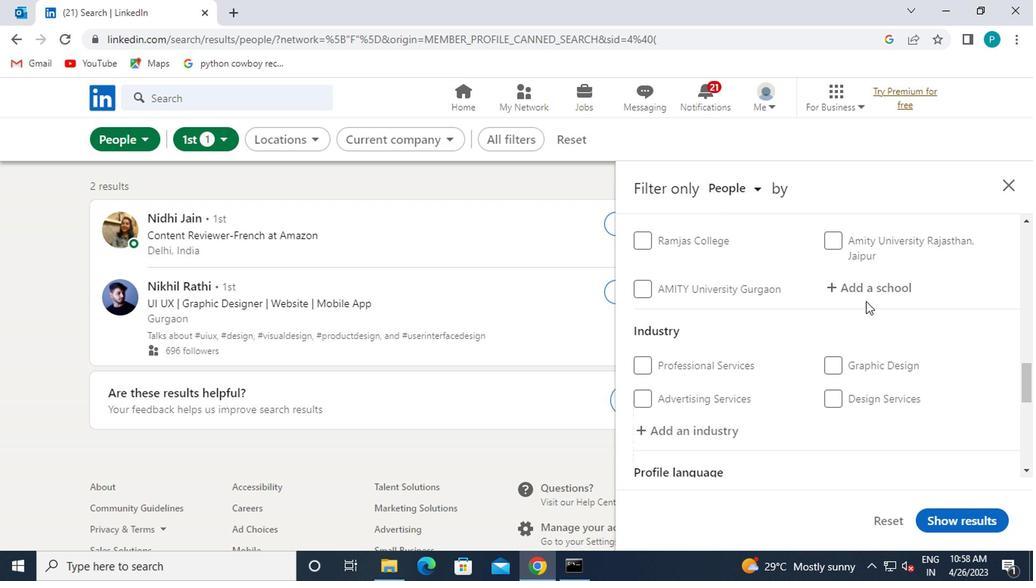 
Action: Mouse moved to (861, 295)
Screenshot: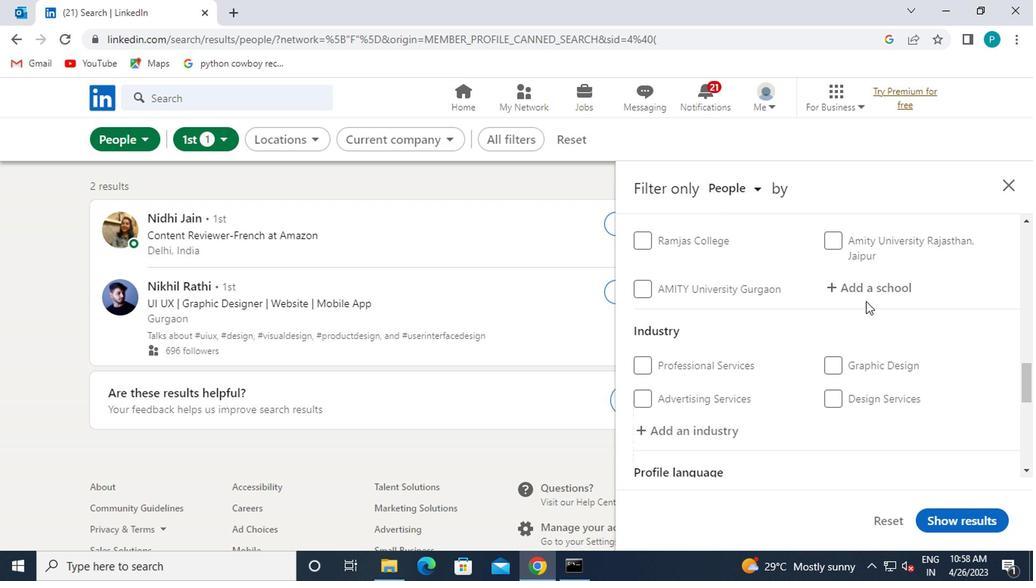 
Action: Mouse pressed left at (861, 295)
Screenshot: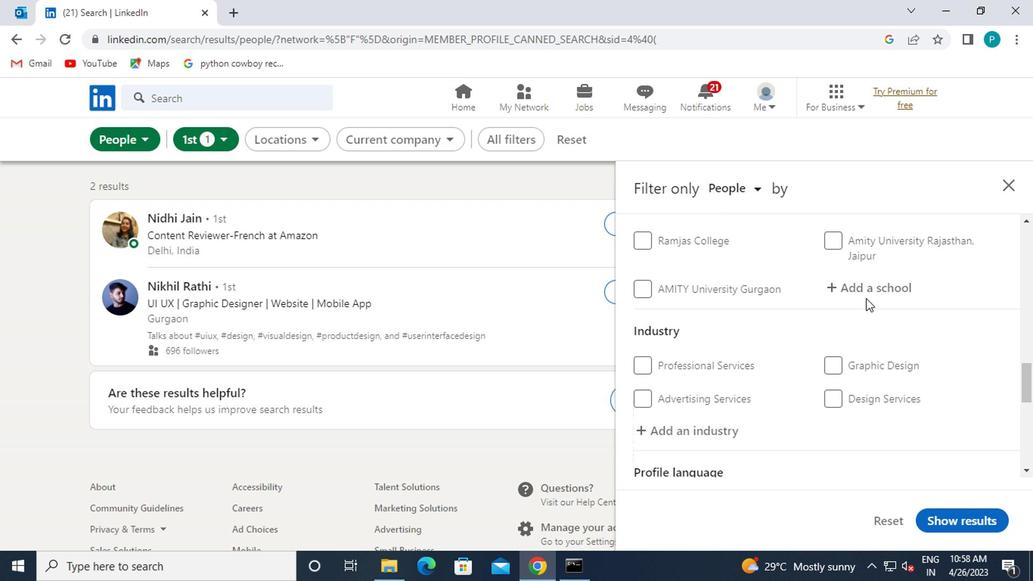 
Action: Mouse moved to (853, 303)
Screenshot: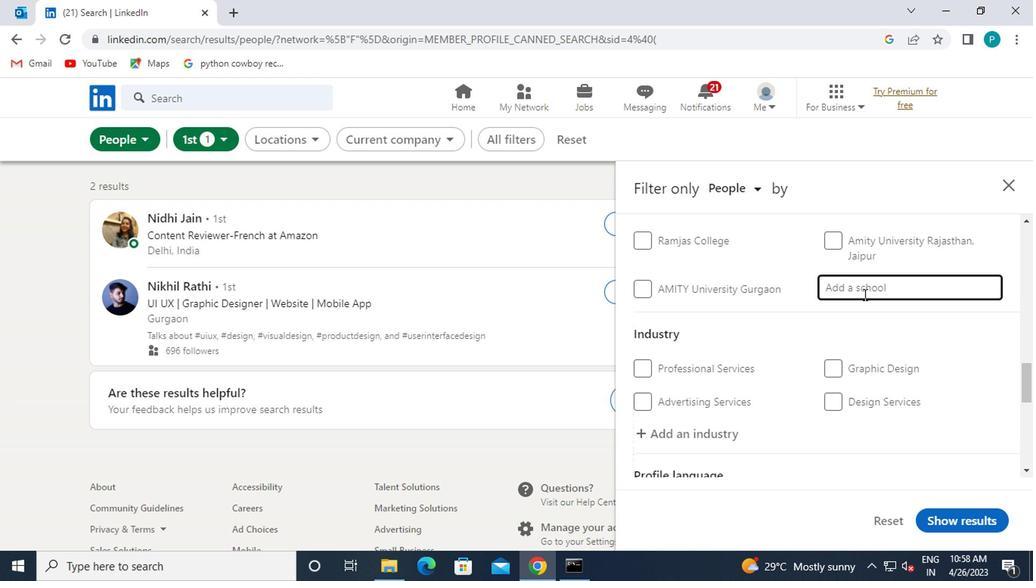 
Action: Key pressed UTTAR
Screenshot: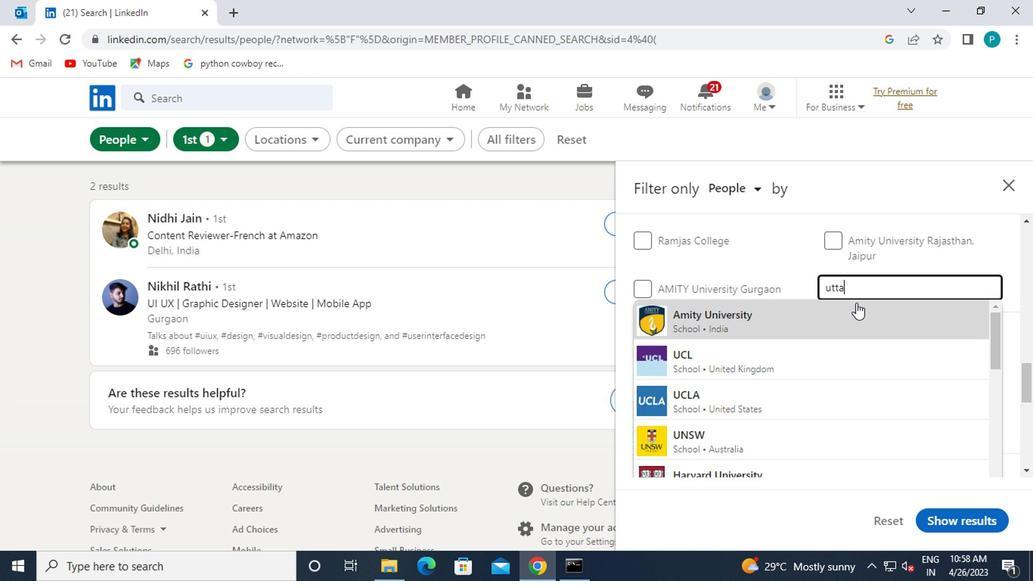 
Action: Mouse moved to (808, 344)
Screenshot: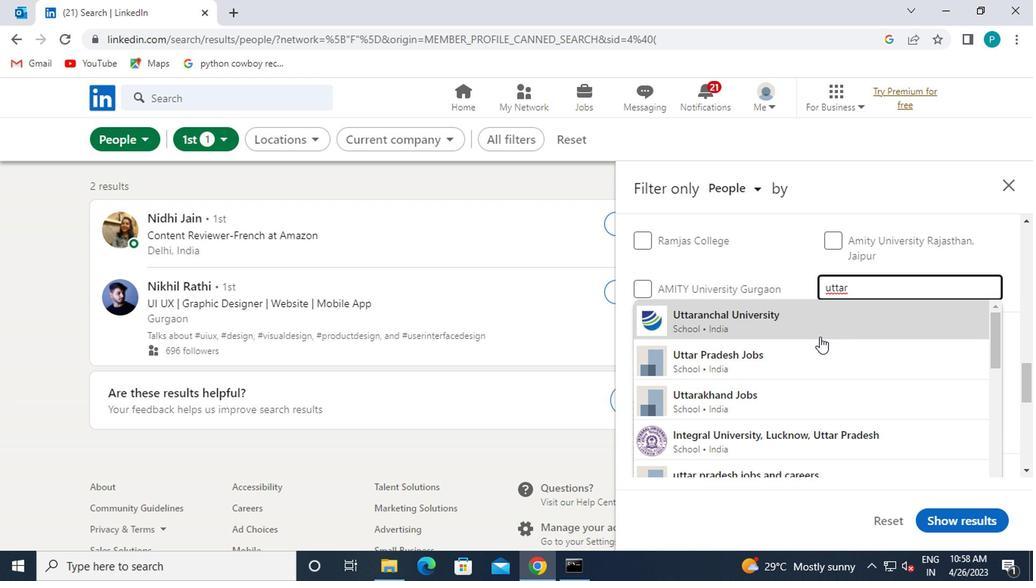 
Action: Mouse pressed left at (808, 344)
Screenshot: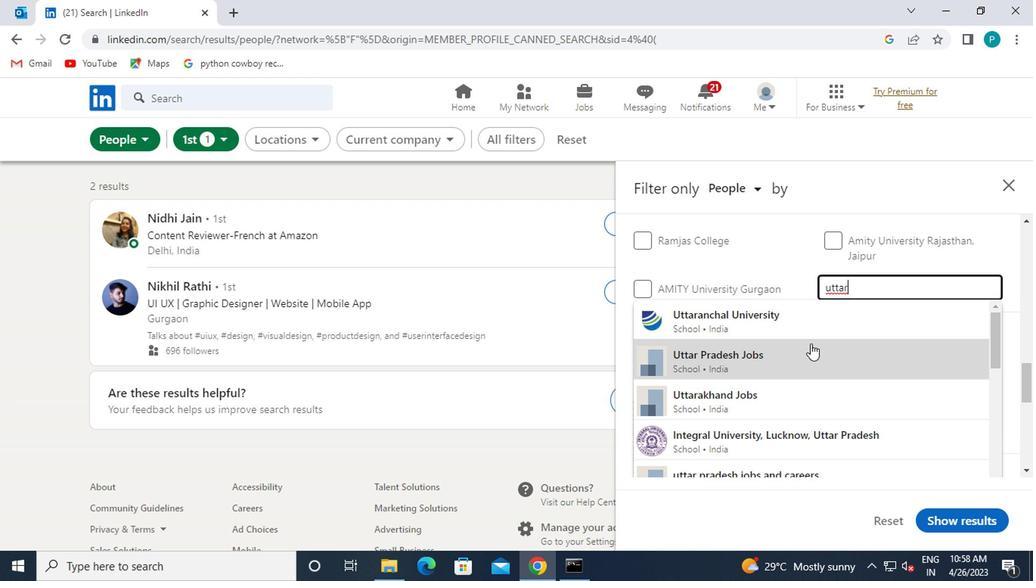 
Action: Mouse scrolled (808, 343) with delta (0, 0)
Screenshot: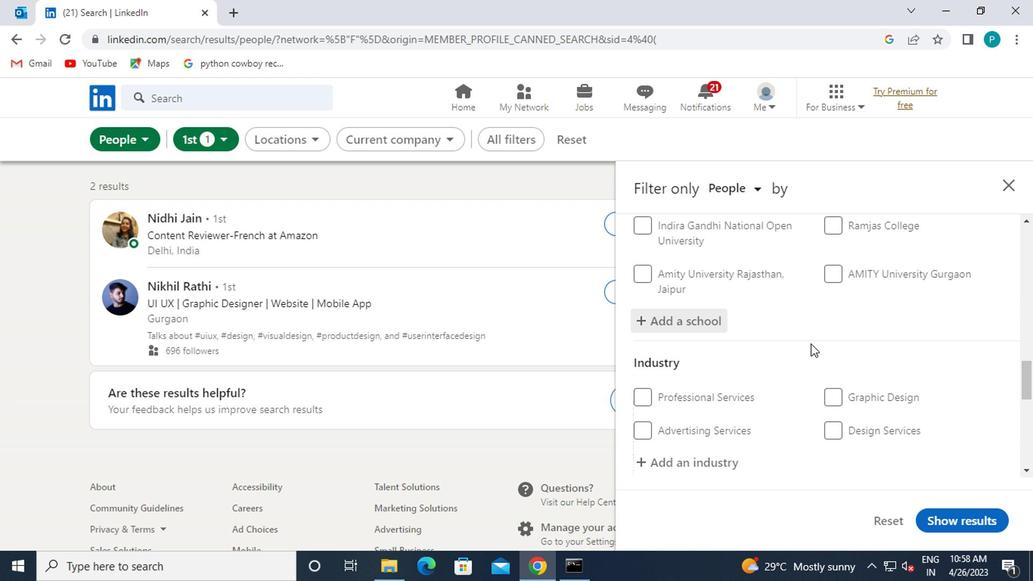 
Action: Mouse scrolled (808, 343) with delta (0, 0)
Screenshot: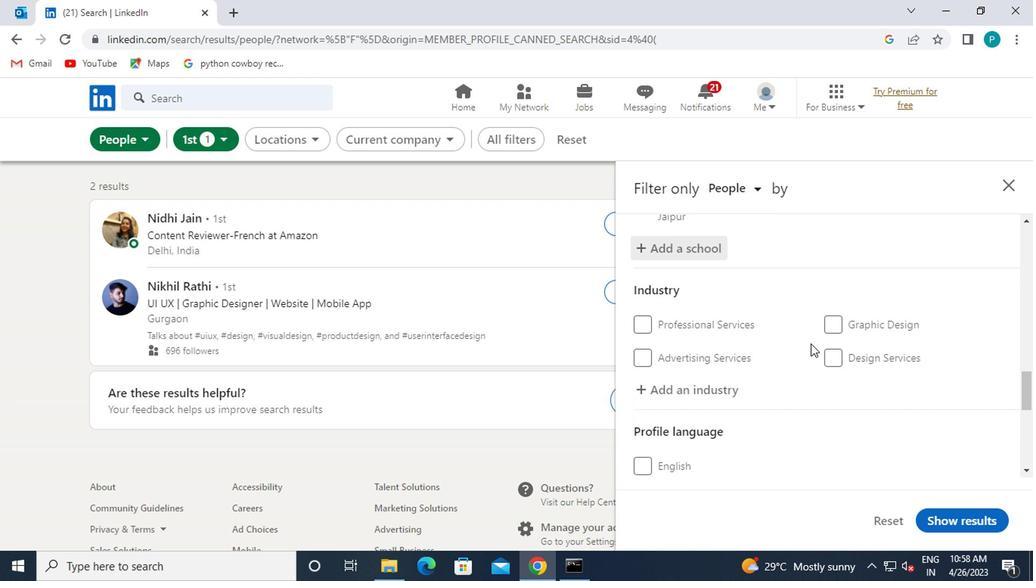 
Action: Mouse moved to (714, 314)
Screenshot: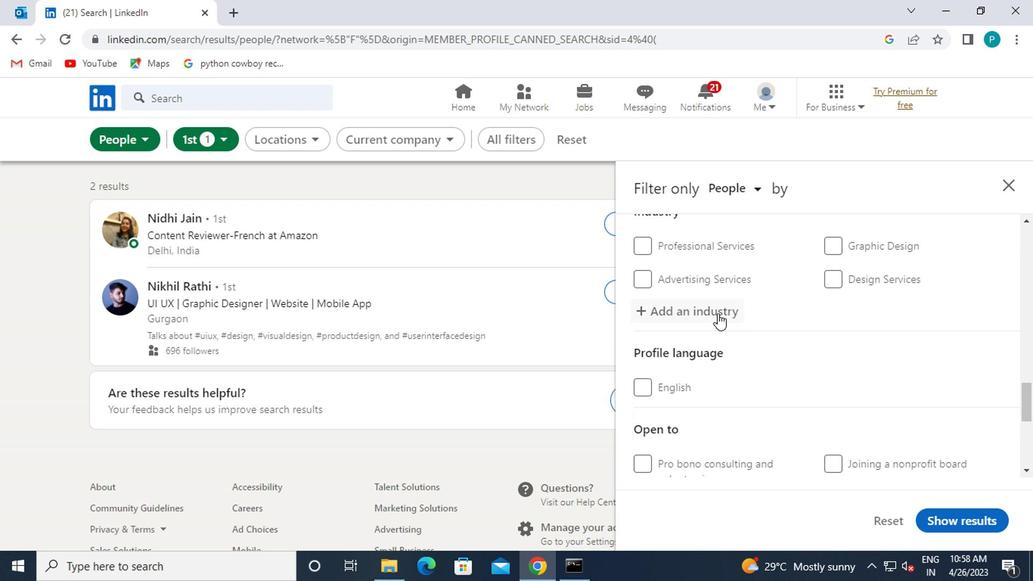 
Action: Mouse pressed left at (714, 314)
Screenshot: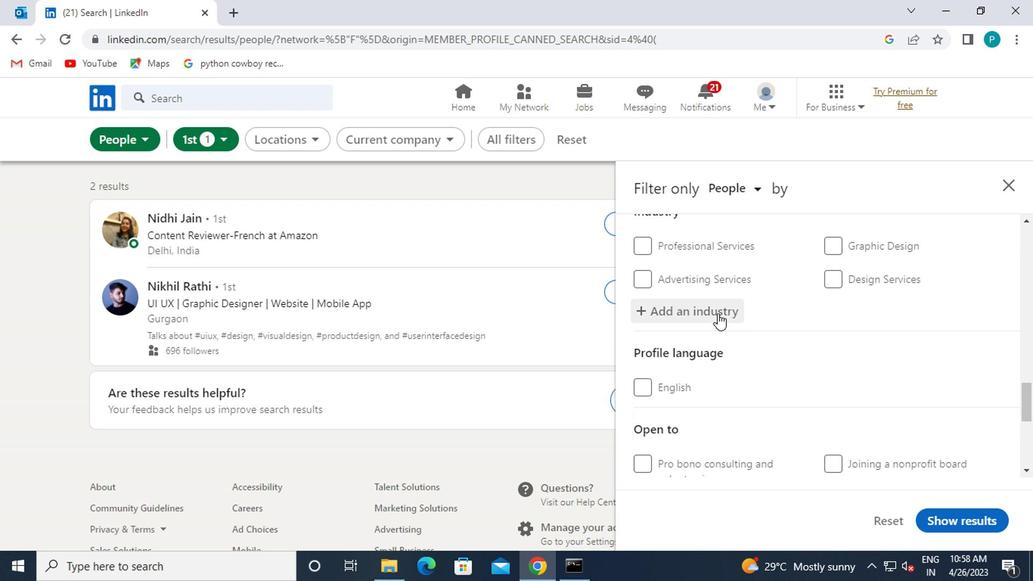 
Action: Mouse moved to (714, 314)
Screenshot: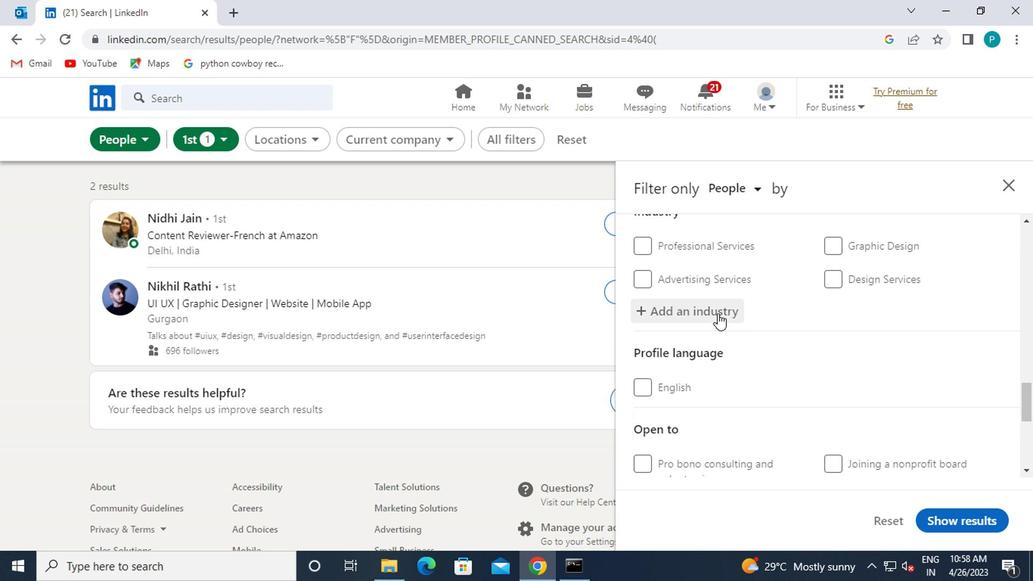 
Action: Mouse scrolled (714, 314) with delta (0, 0)
Screenshot: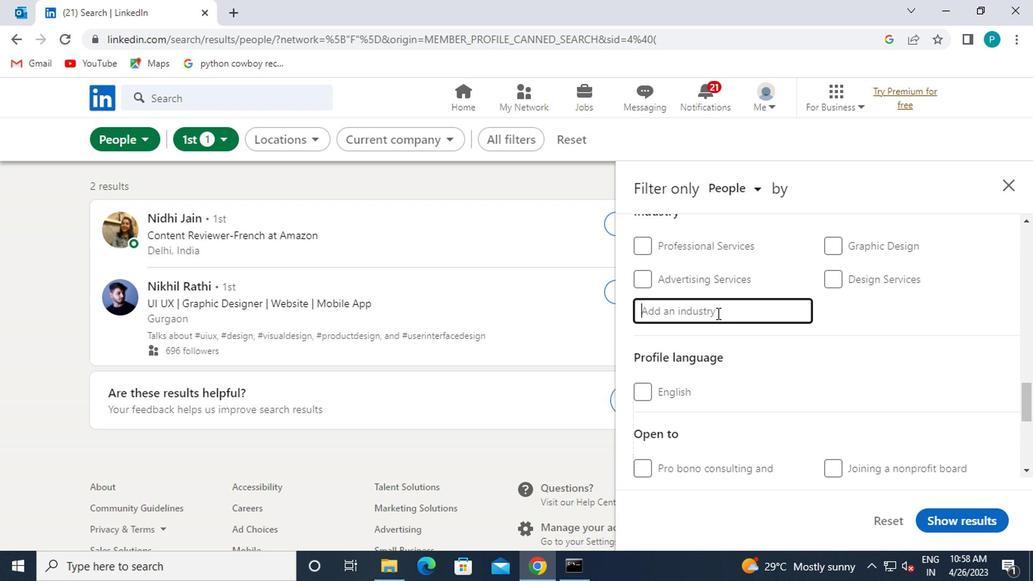 
Action: Mouse scrolled (714, 314) with delta (0, 0)
Screenshot: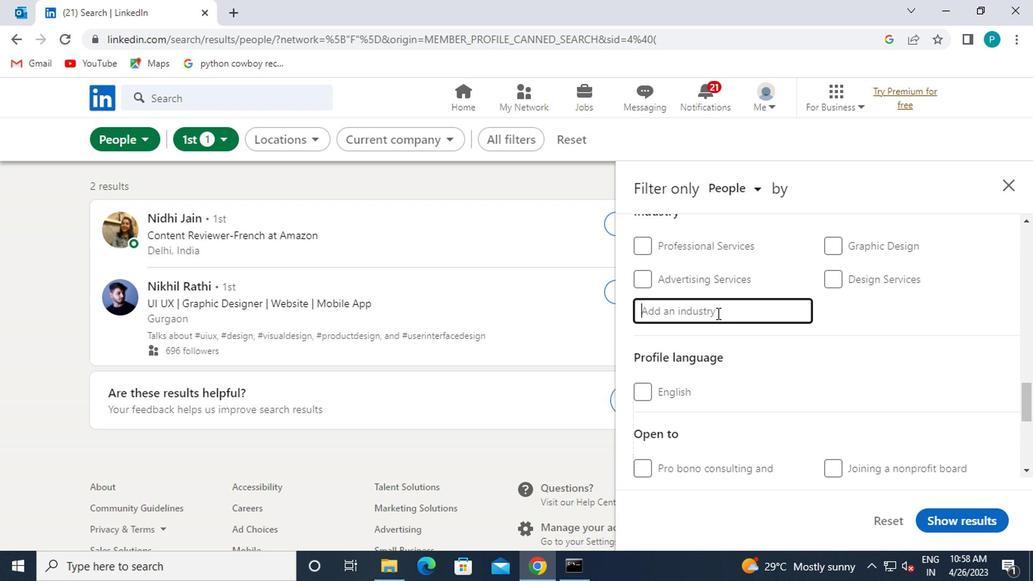 
Action: Mouse scrolled (714, 314) with delta (0, 0)
Screenshot: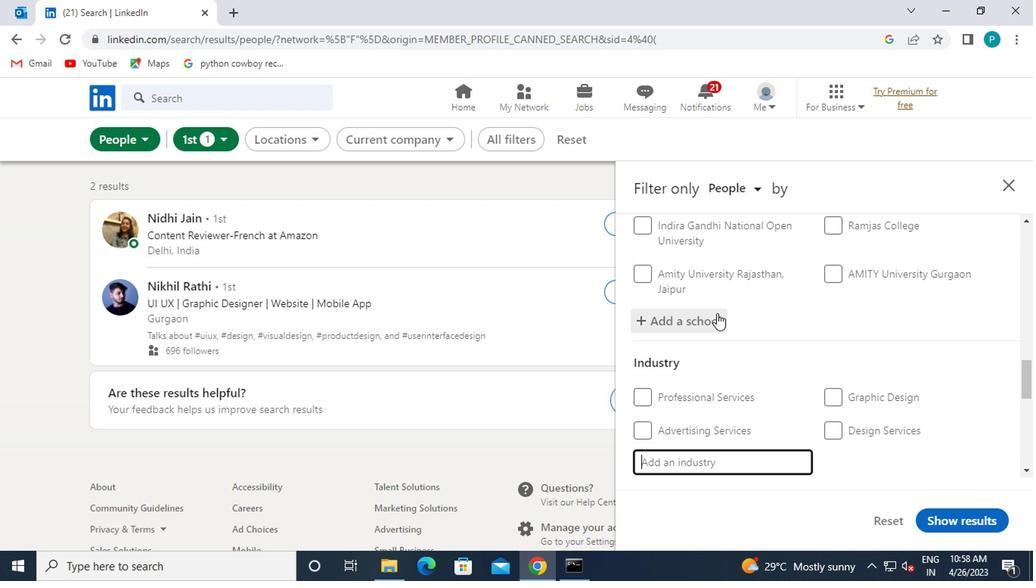 
Action: Mouse scrolled (714, 314) with delta (0, 0)
Screenshot: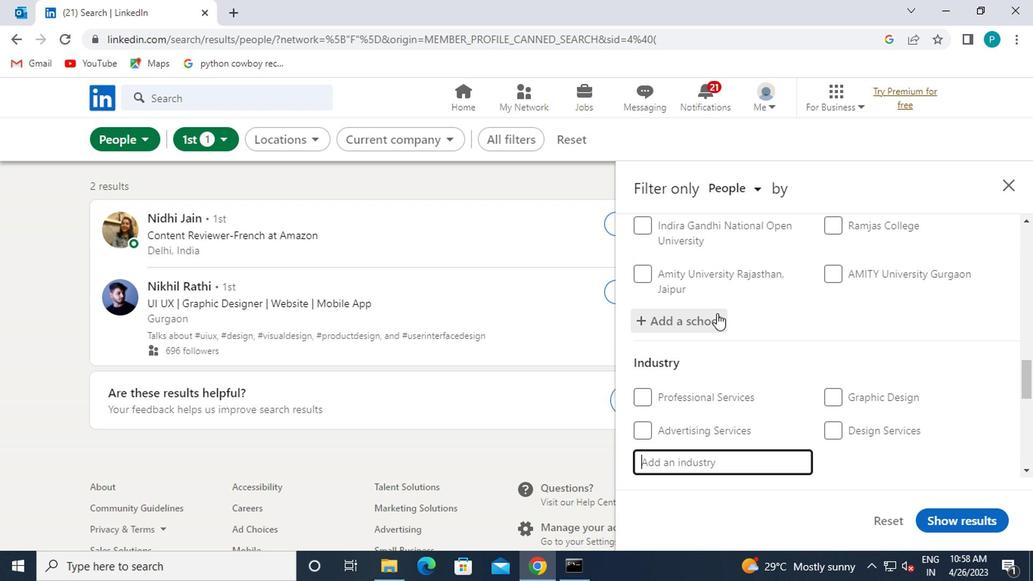 
Action: Mouse scrolled (714, 313) with delta (0, 0)
Screenshot: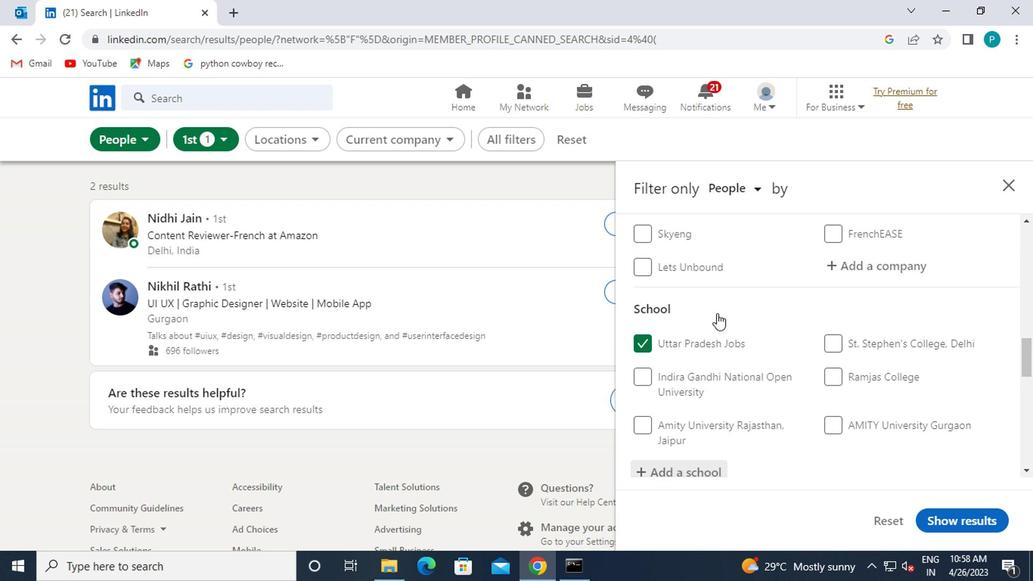 
Action: Mouse scrolled (714, 313) with delta (0, 0)
Screenshot: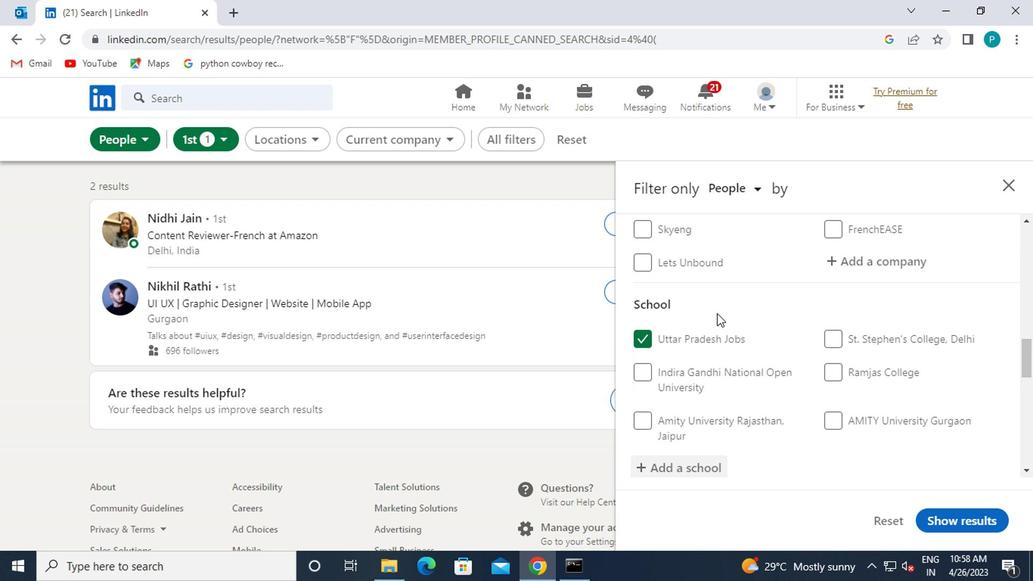 
Action: Mouse moved to (697, 334)
Screenshot: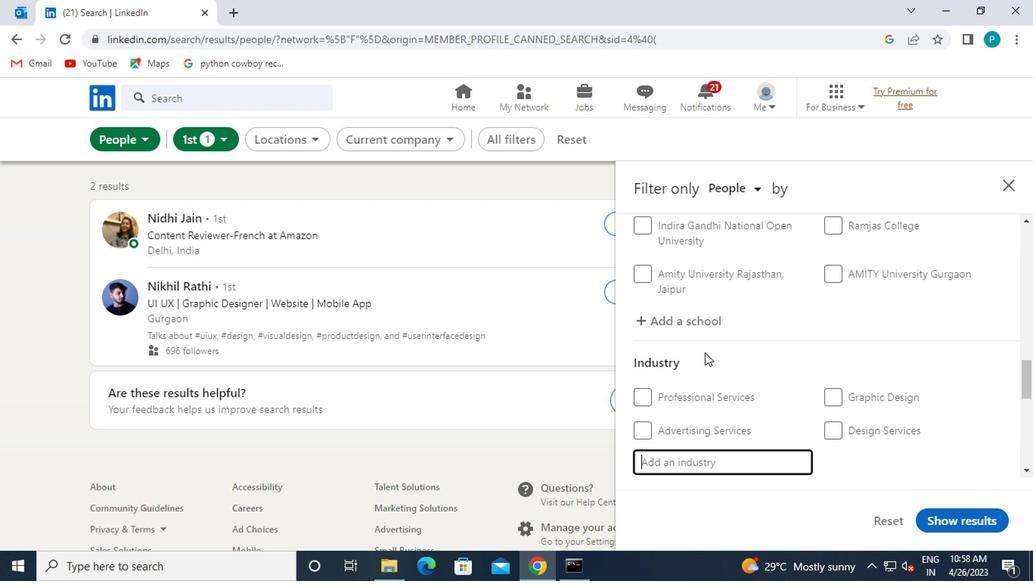 
Action: Mouse pressed left at (697, 334)
Screenshot: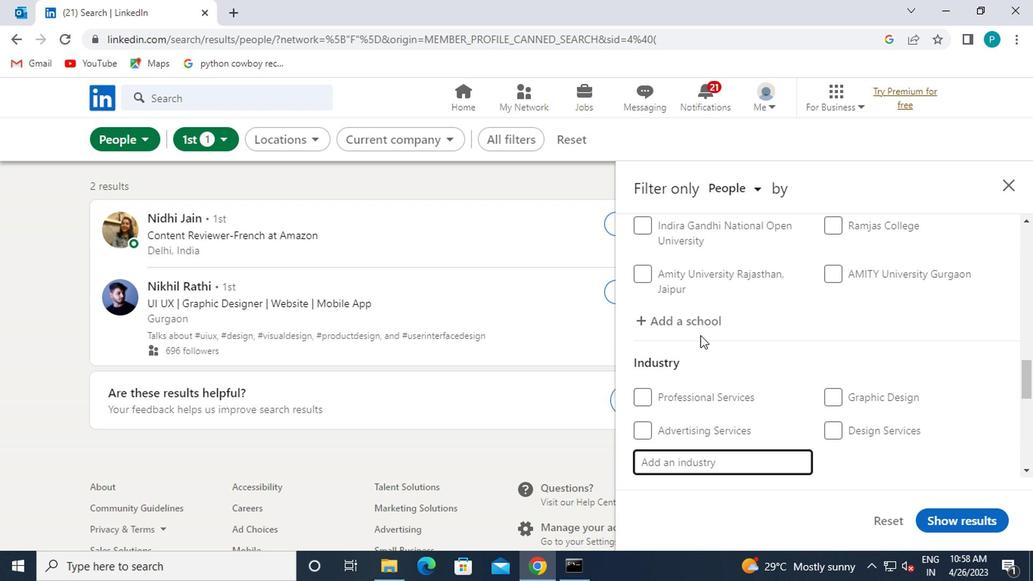 
Action: Mouse moved to (694, 326)
Screenshot: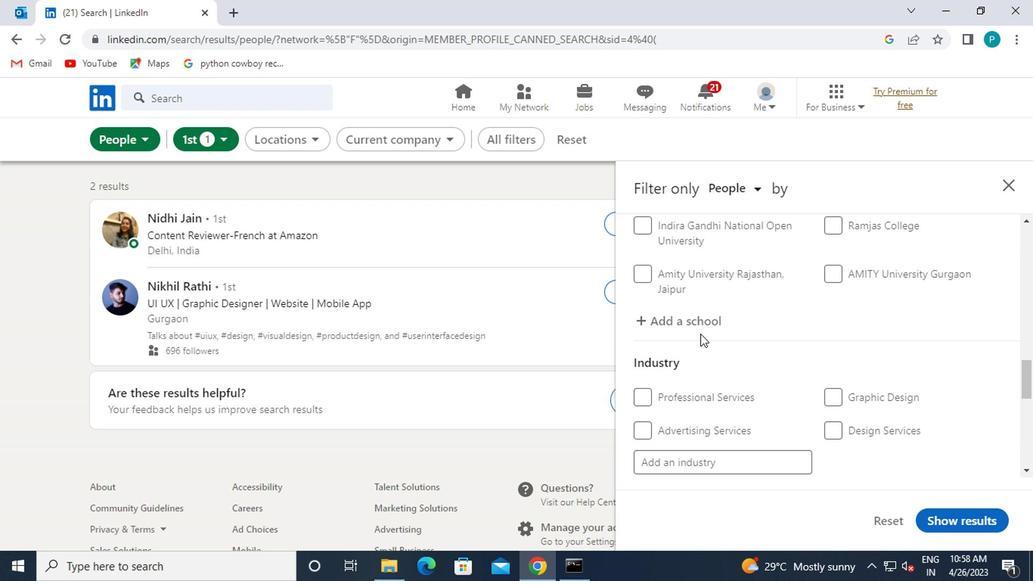 
Action: Mouse pressed left at (694, 326)
Screenshot: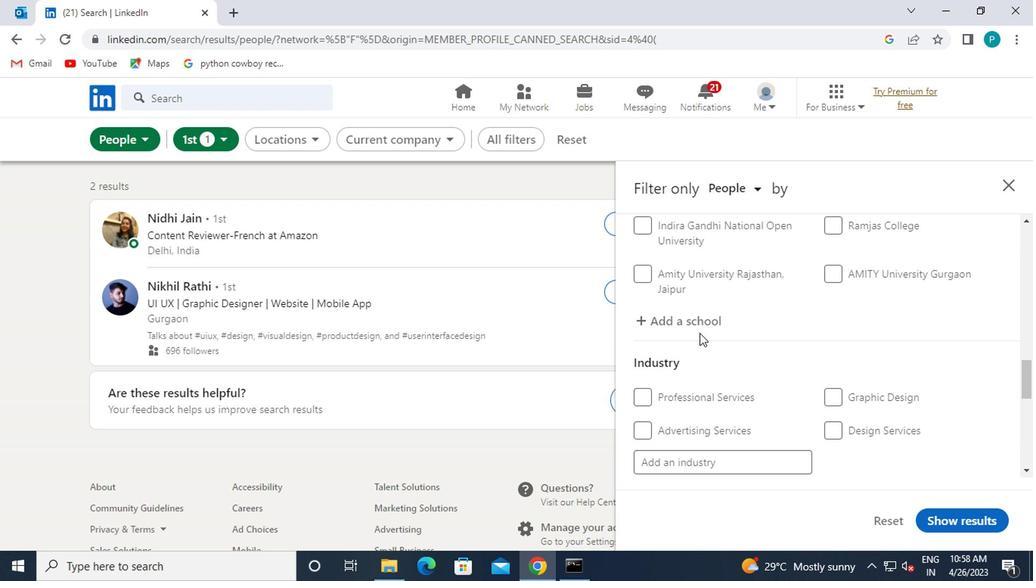 
Action: Key pressed UTTARPARDESH<Key.backspace><Key.backspace><Key.backspace><Key.backspace><Key.backspace><Key.backspace><Key.backspace><Key.backspace><Key.backspace><Key.backspace><Key.backspace><Key.backspace>
Screenshot: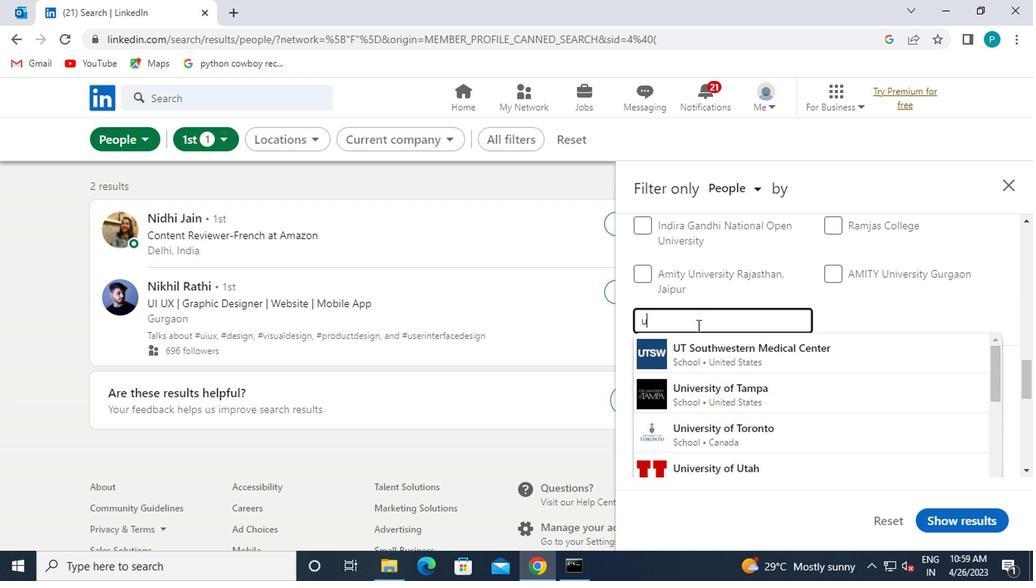 
Action: Mouse moved to (694, 327)
Screenshot: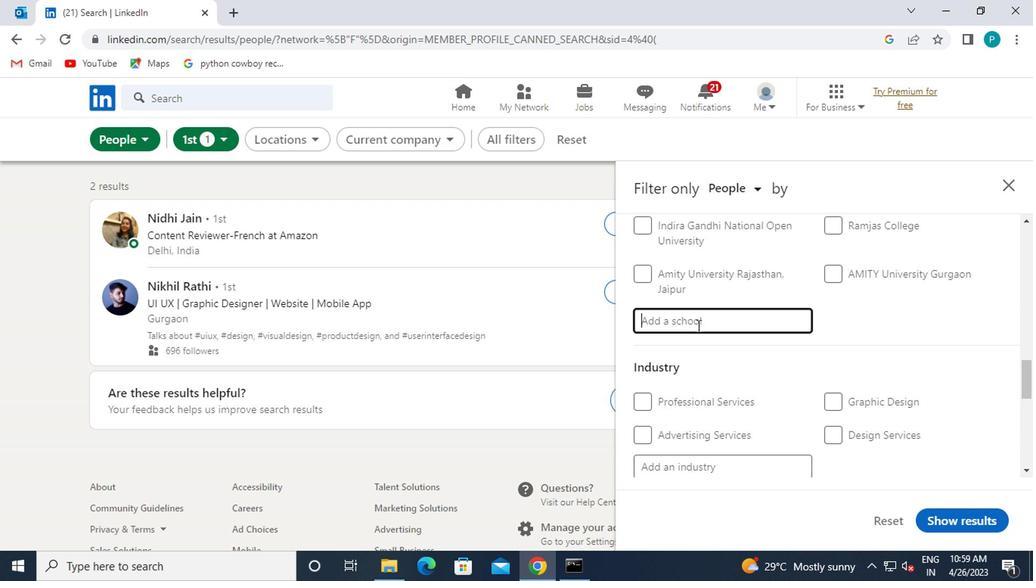 
Action: Mouse scrolled (694, 327) with delta (0, 0)
Screenshot: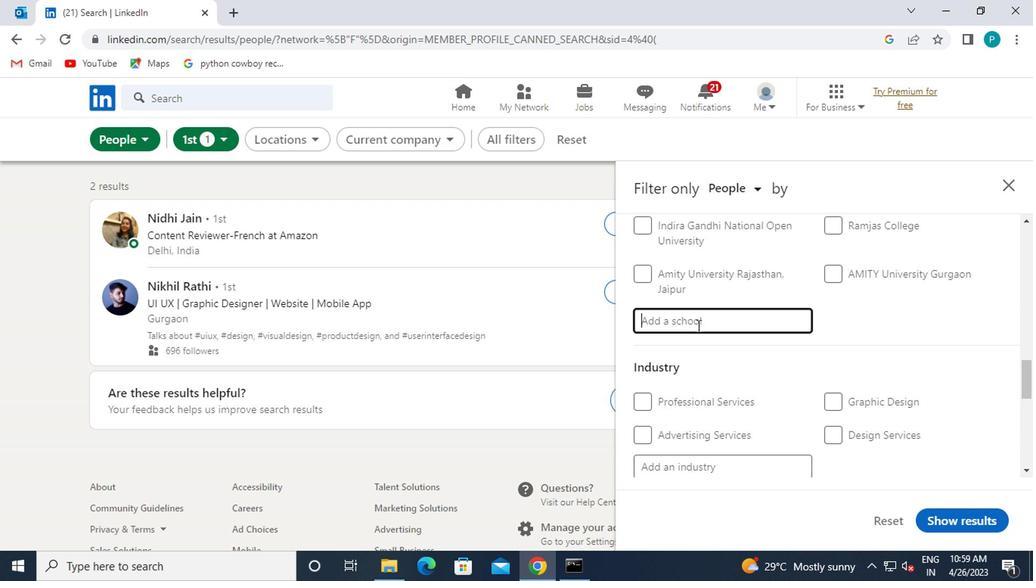 
Action: Mouse moved to (694, 338)
Screenshot: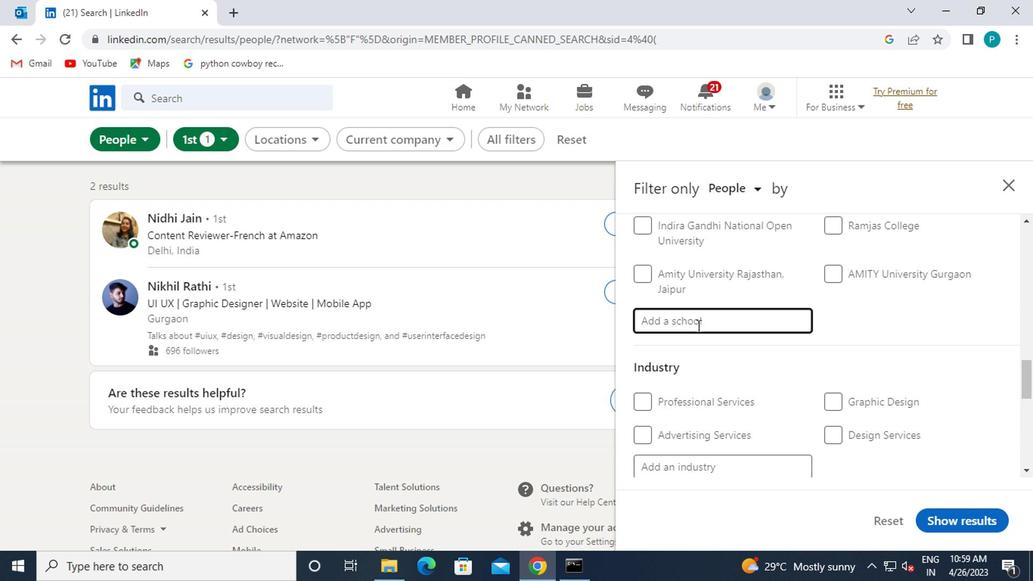 
Action: Mouse scrolled (694, 337) with delta (0, -1)
Screenshot: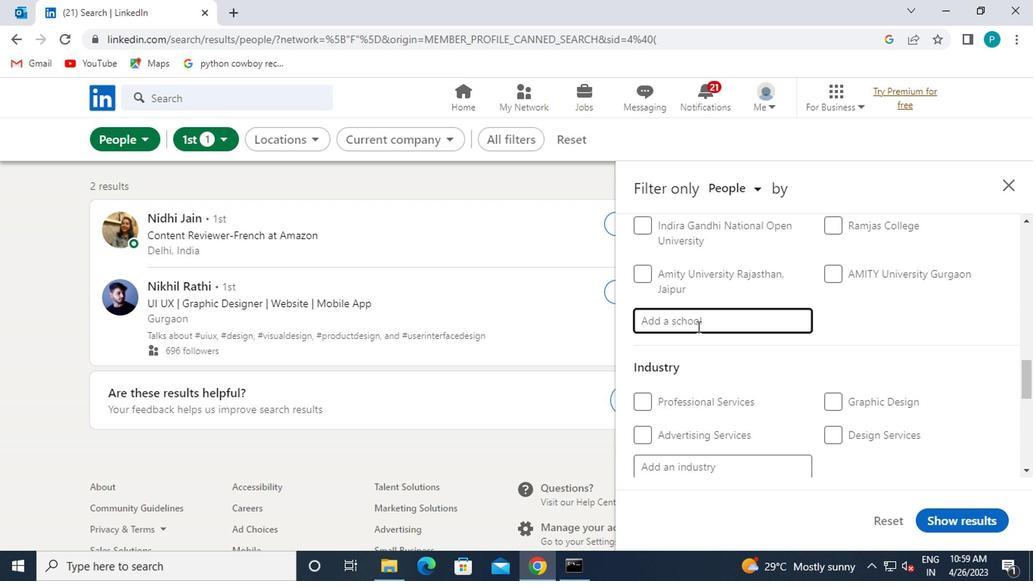 
Action: Mouse moved to (671, 318)
Screenshot: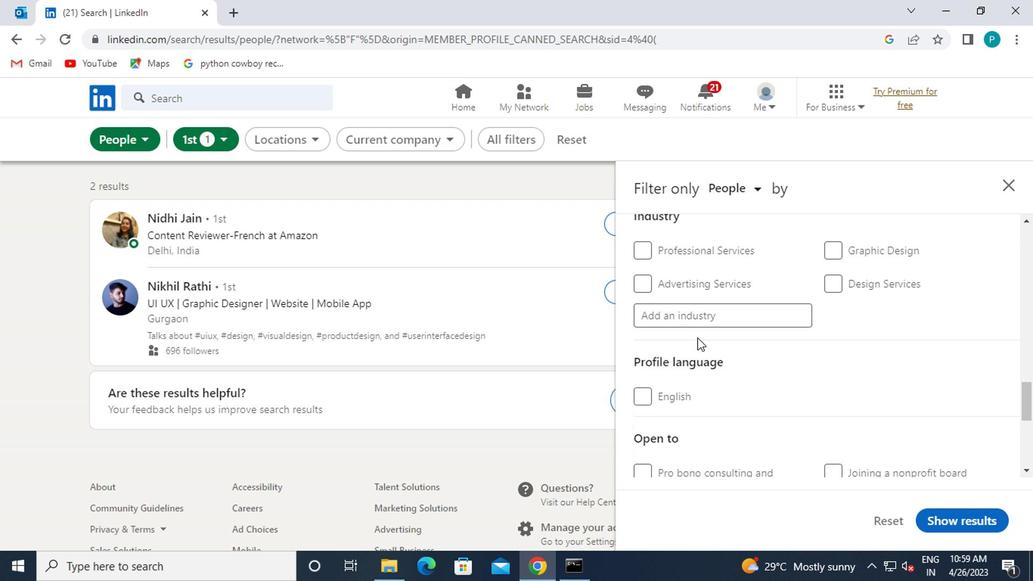 
Action: Mouse pressed left at (671, 318)
Screenshot: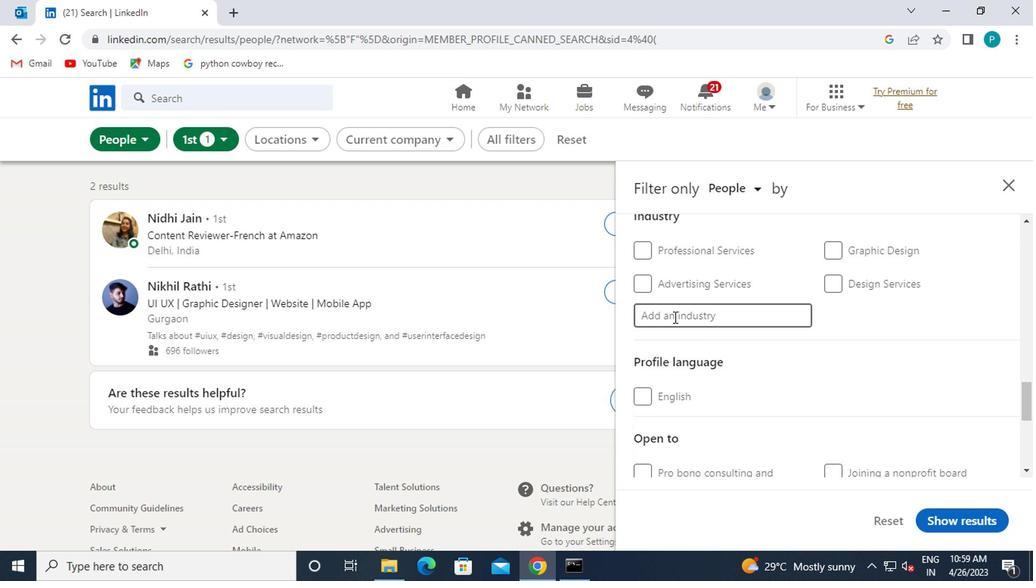 
Action: Mouse moved to (671, 318)
Screenshot: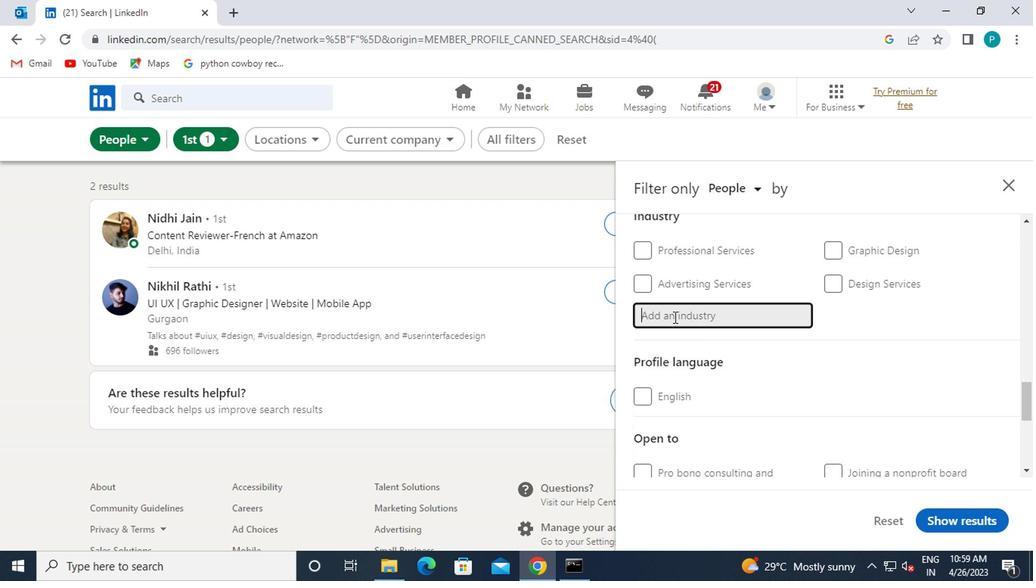 
Action: Key pressed EDUCA
Screenshot: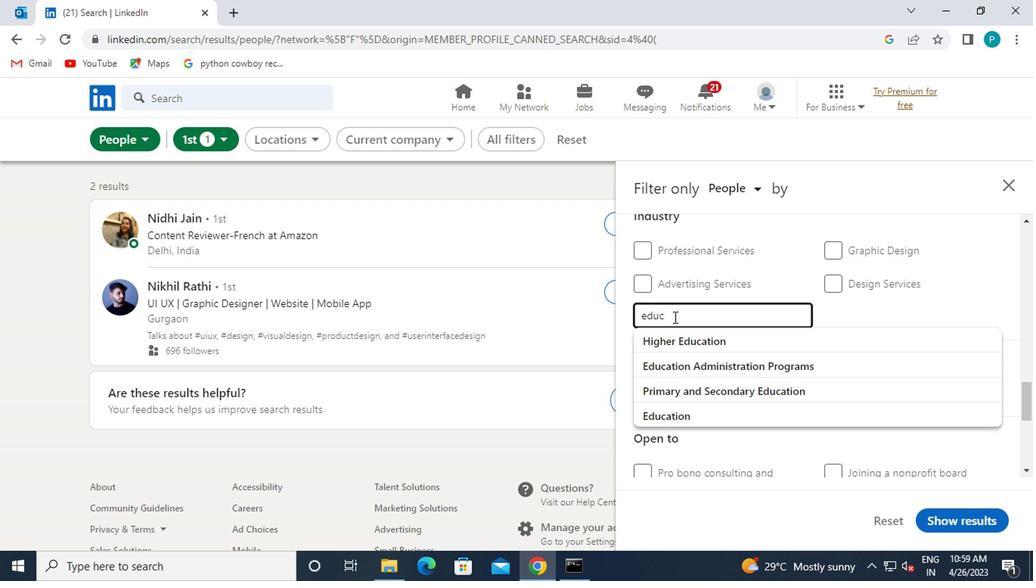 
Action: Mouse moved to (680, 413)
Screenshot: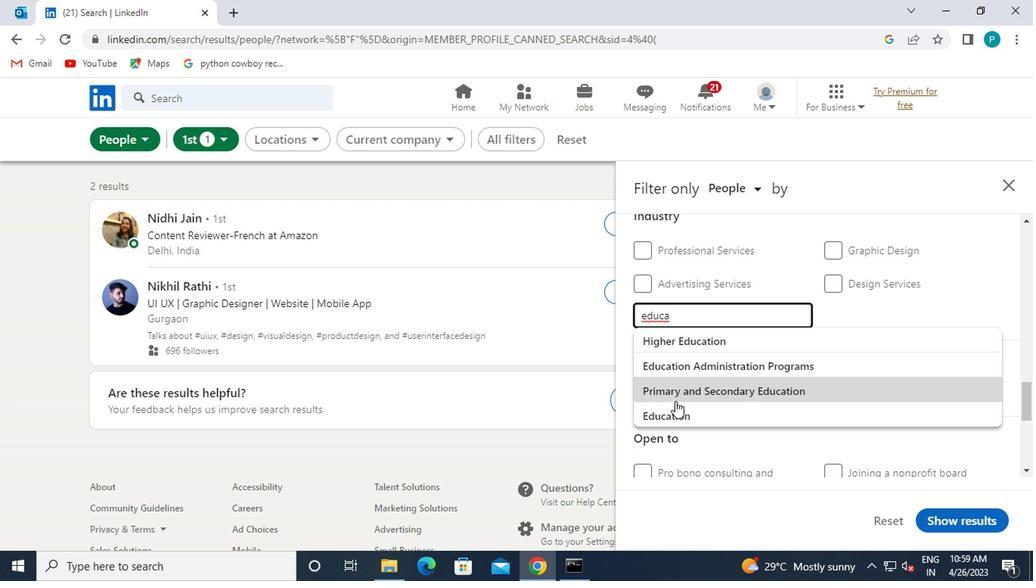 
Action: Mouse pressed left at (680, 413)
Screenshot: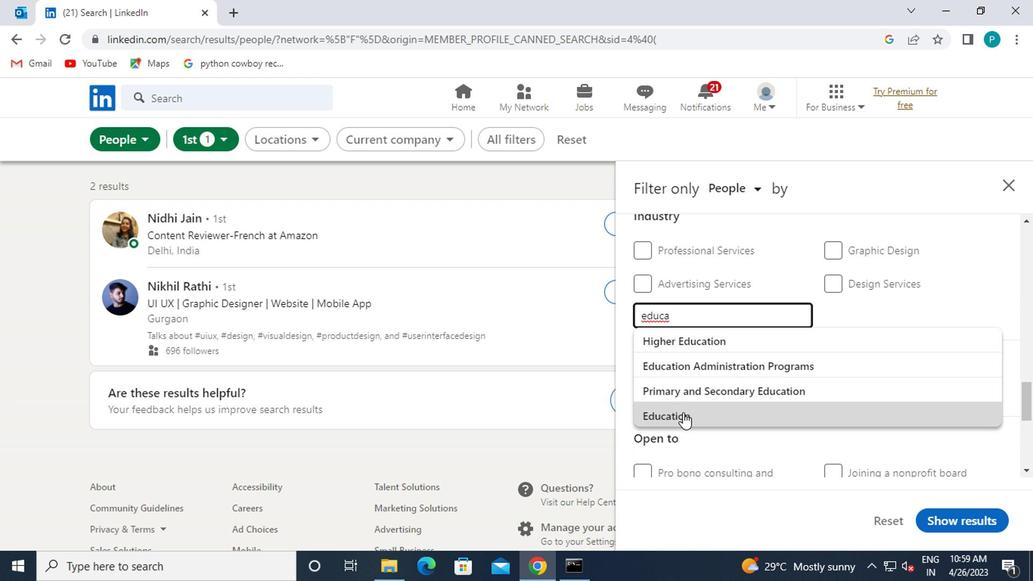 
Action: Mouse moved to (680, 413)
Screenshot: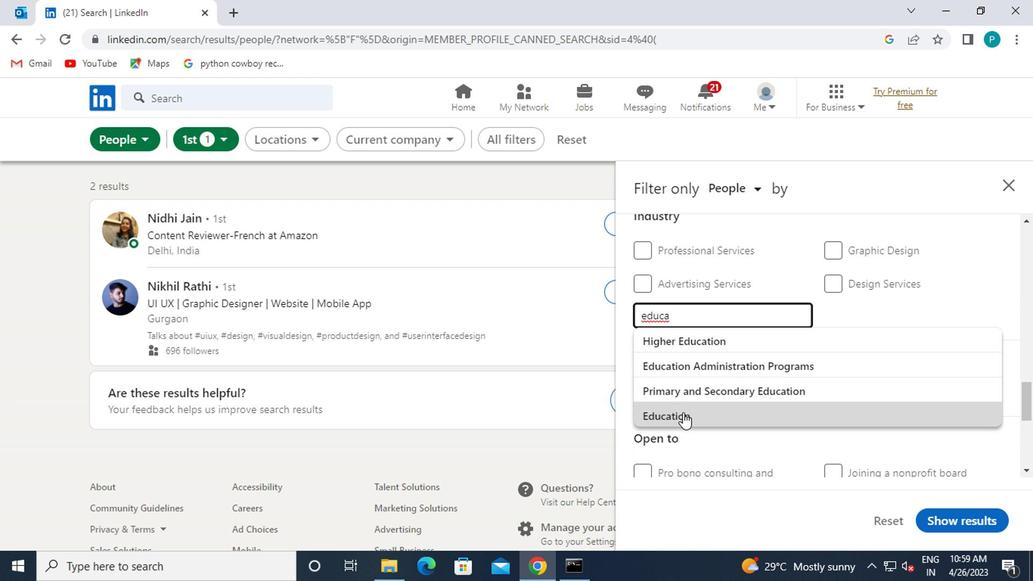 
Action: Mouse scrolled (680, 412) with delta (0, -1)
Screenshot: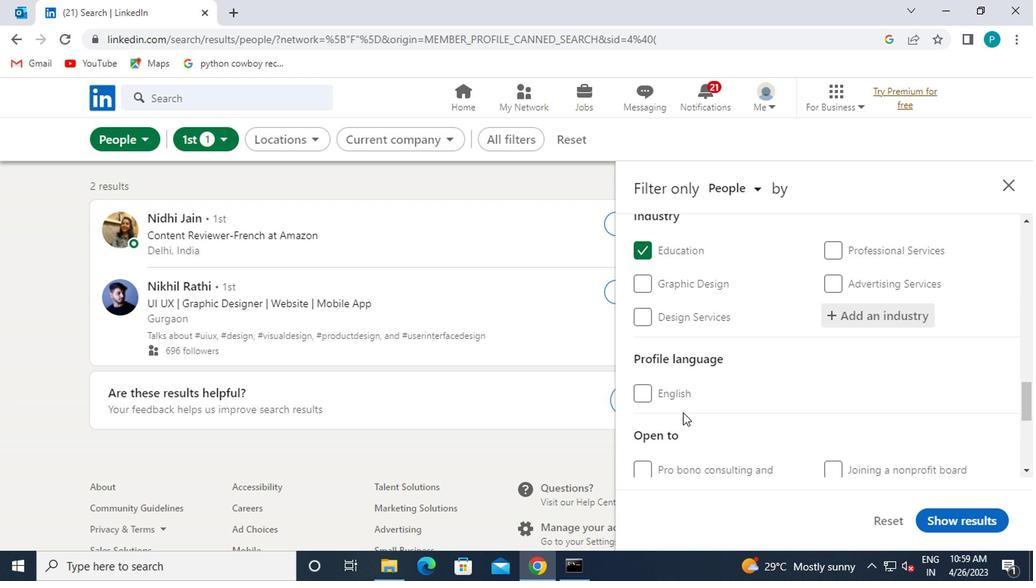 
Action: Mouse moved to (678, 402)
Screenshot: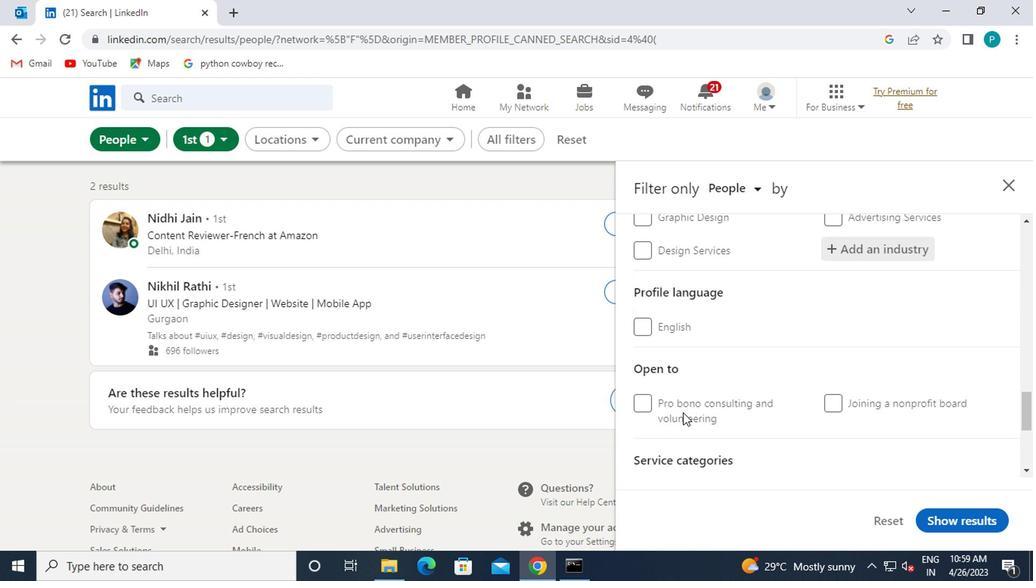 
Action: Mouse scrolled (678, 402) with delta (0, 0)
Screenshot: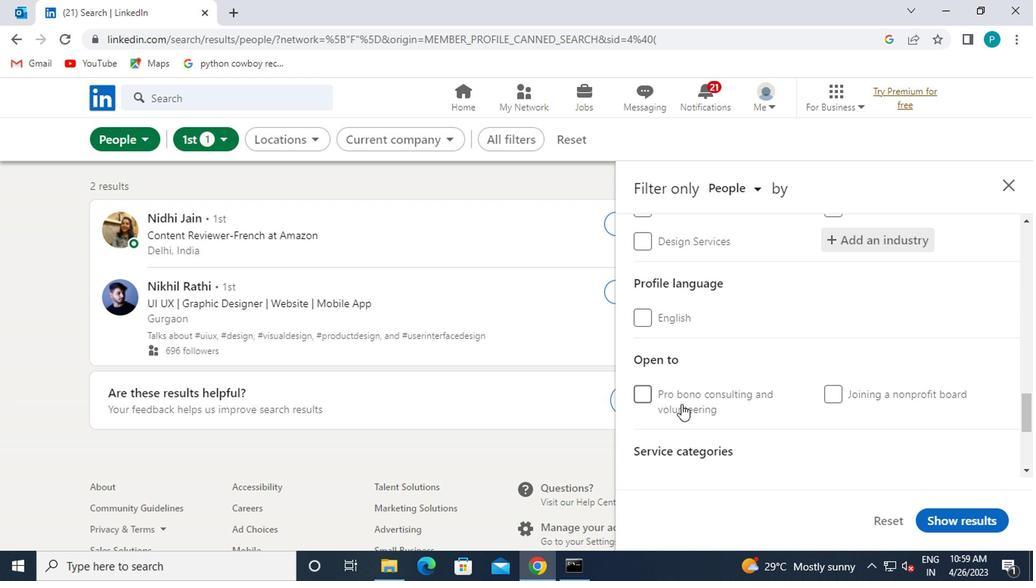 
Action: Mouse moved to (674, 398)
Screenshot: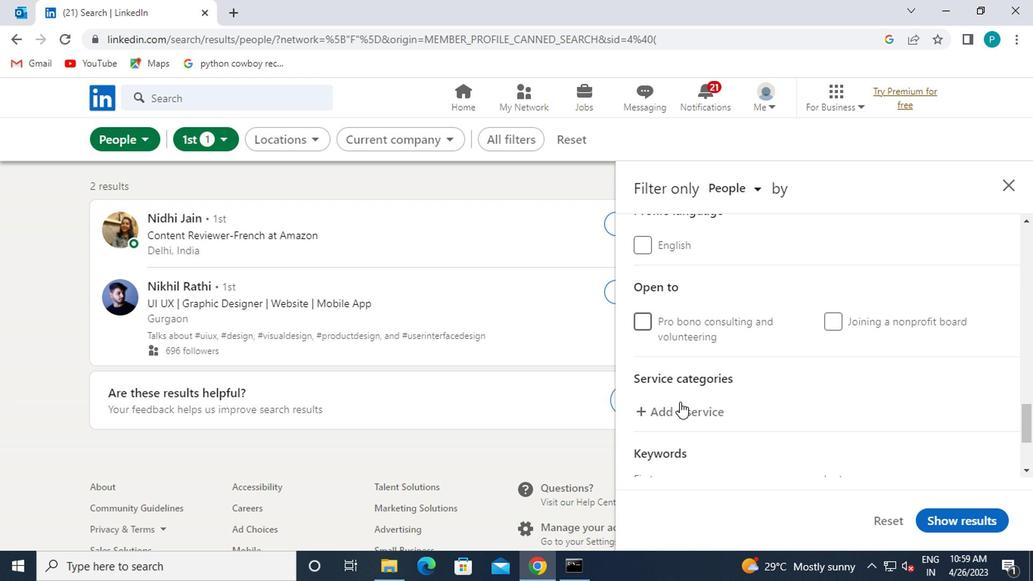 
Action: Mouse pressed left at (674, 398)
Screenshot: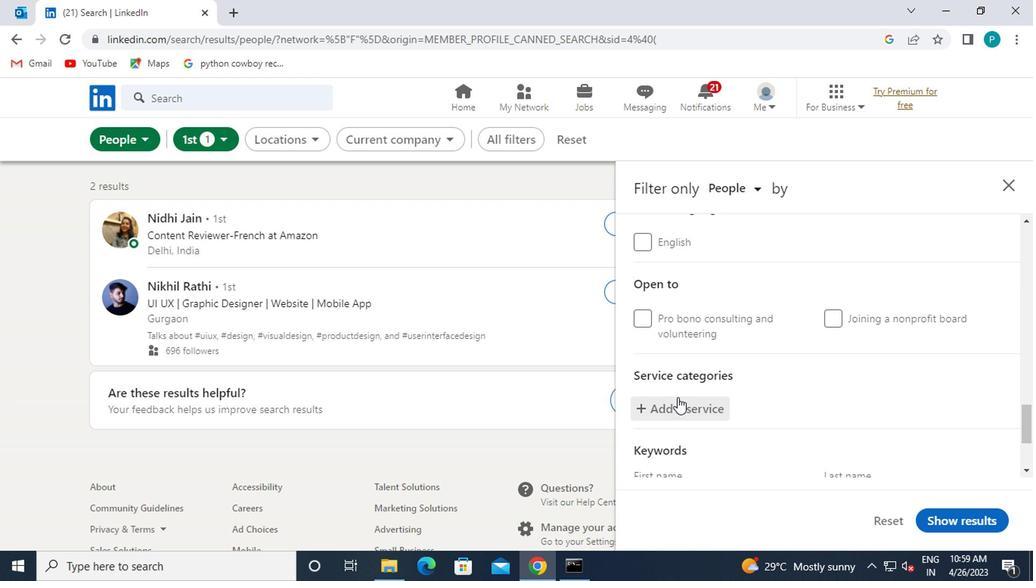 
Action: Key pressed VIDEO
Screenshot: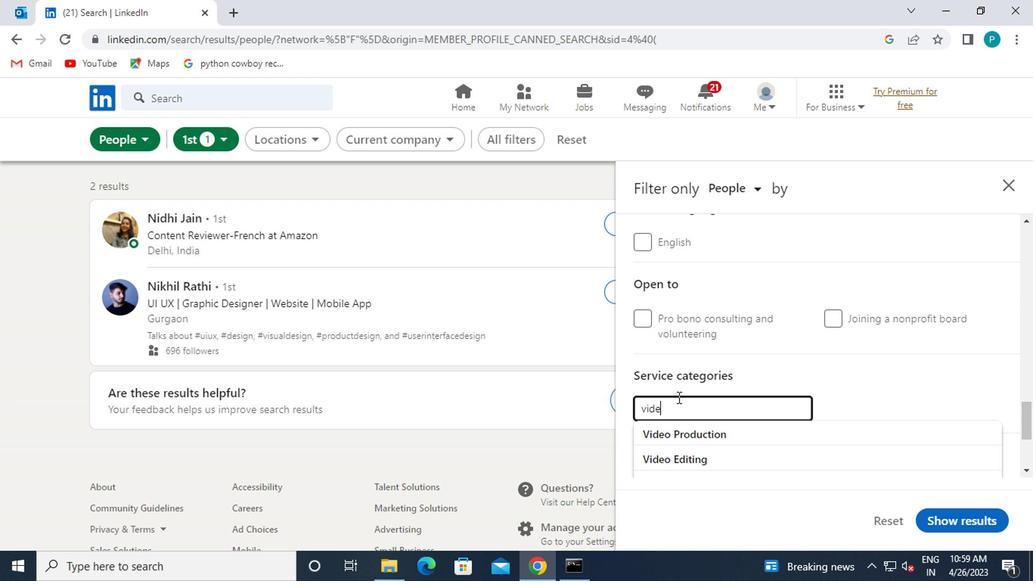 
Action: Mouse moved to (674, 452)
Screenshot: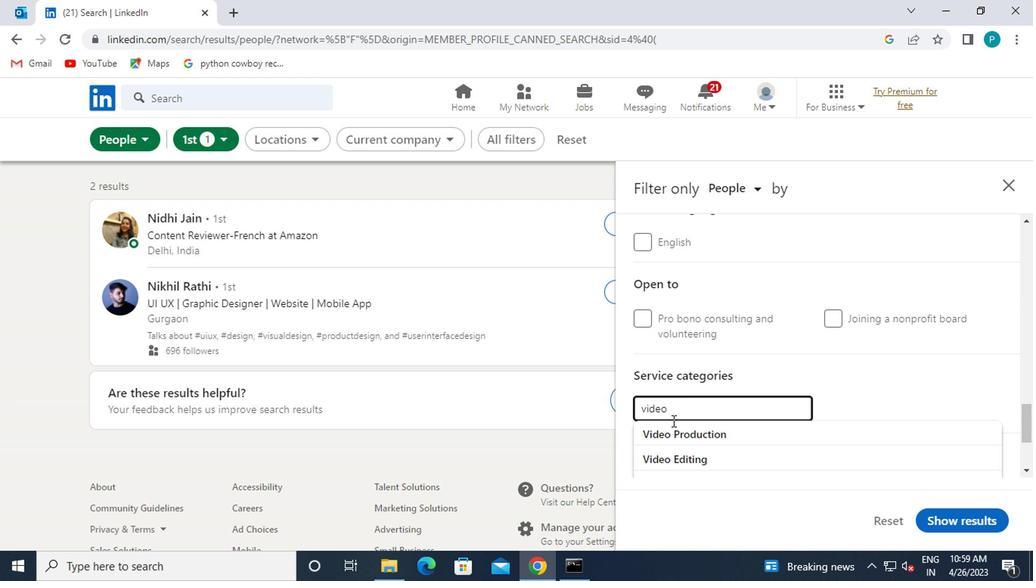 
Action: Mouse scrolled (674, 451) with delta (0, 0)
Screenshot: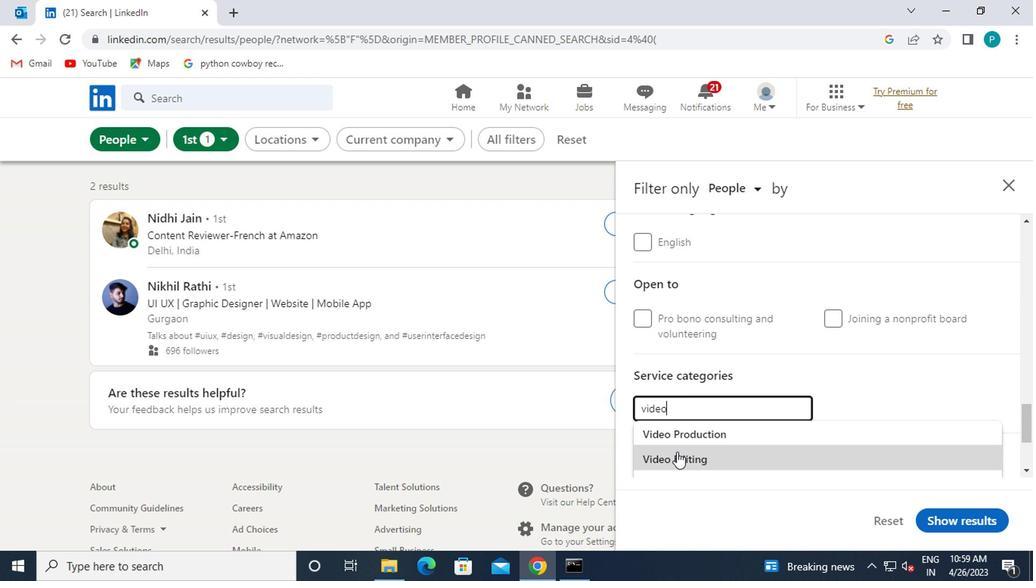 
Action: Mouse moved to (681, 329)
Screenshot: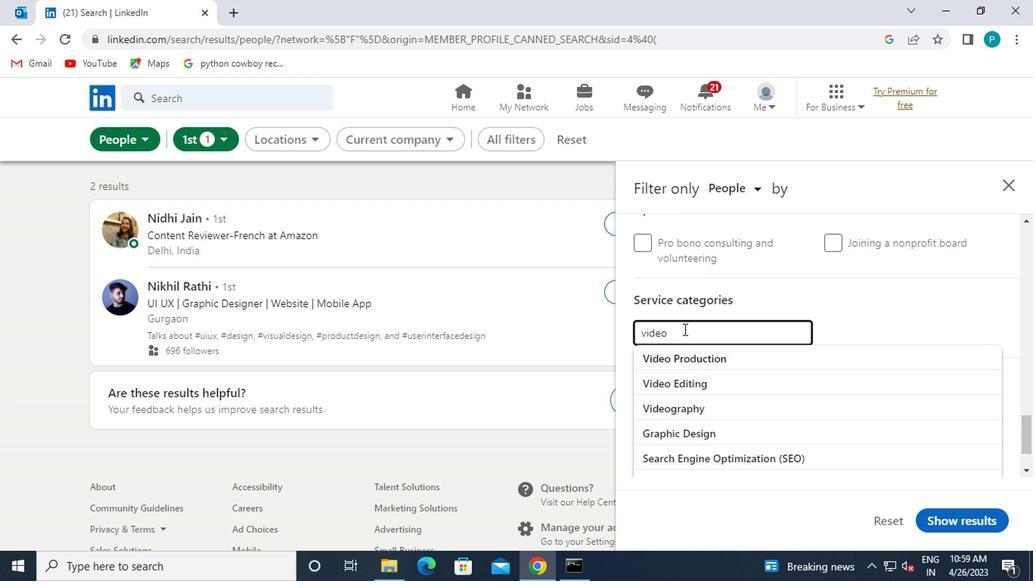 
Action: Key pressed <Key.space>AN
Screenshot: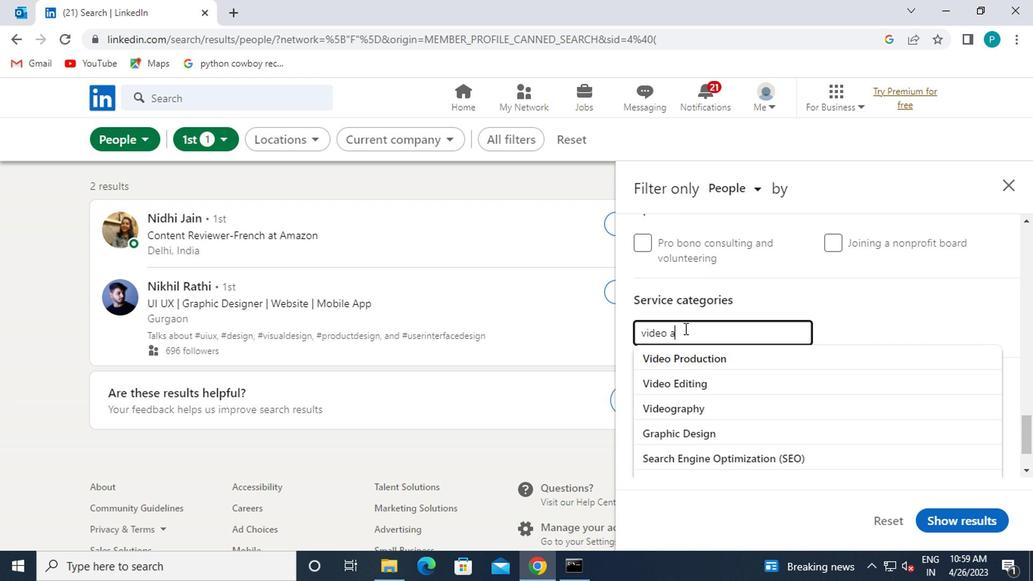 
Action: Mouse moved to (682, 382)
Screenshot: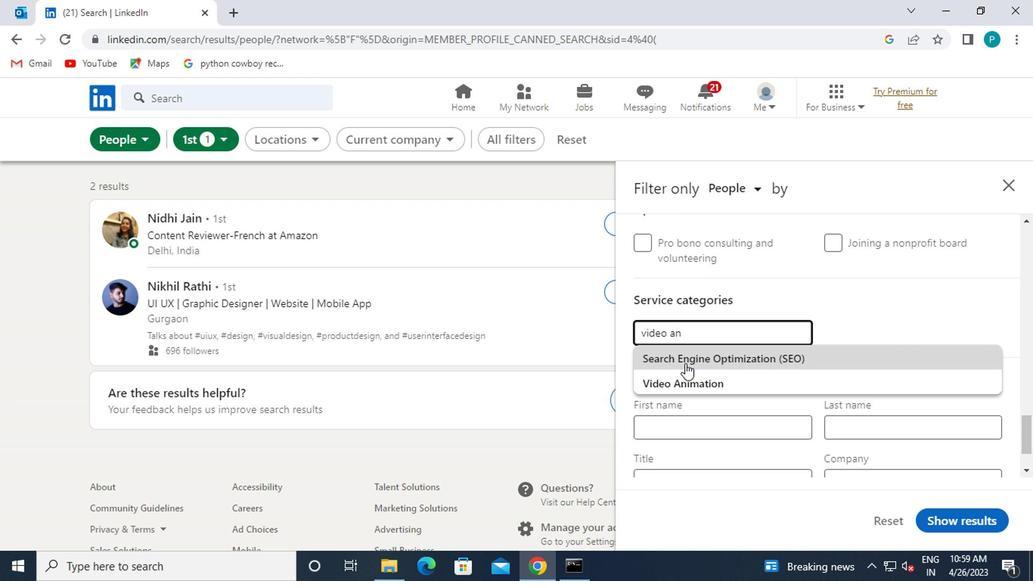 
Action: Mouse pressed left at (682, 382)
Screenshot: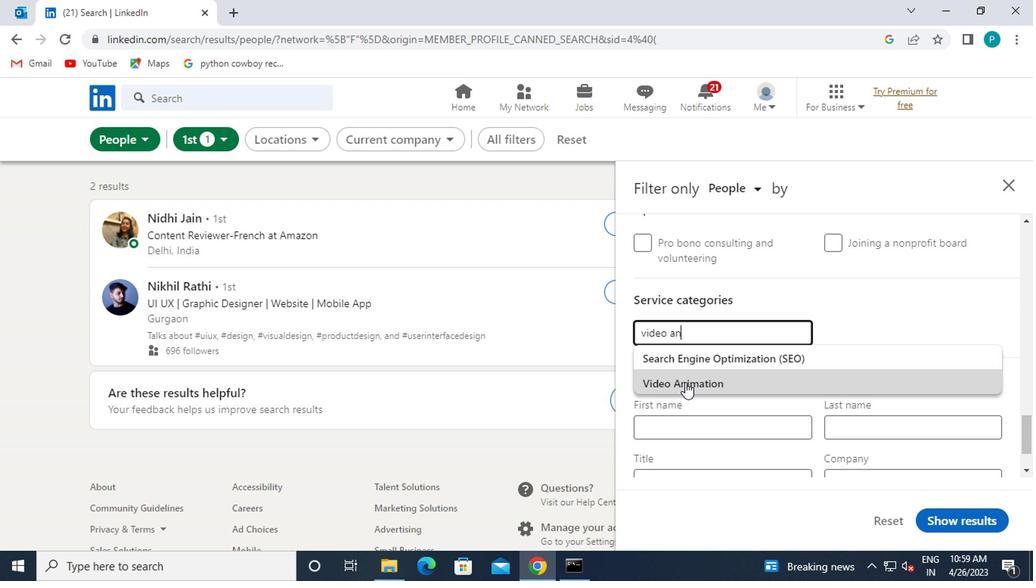
Action: Mouse moved to (732, 374)
Screenshot: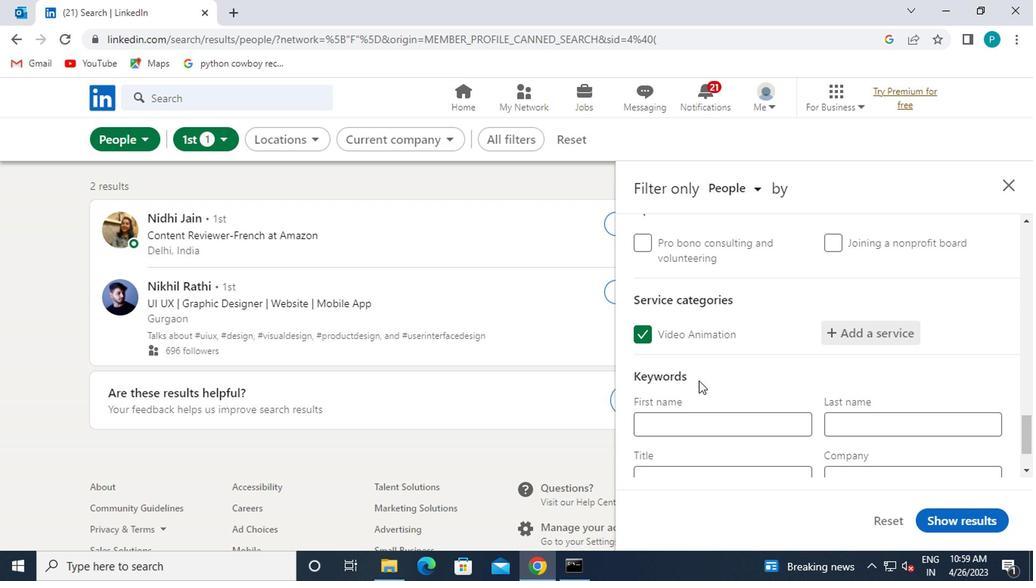 
Action: Mouse scrolled (732, 374) with delta (0, 0)
Screenshot: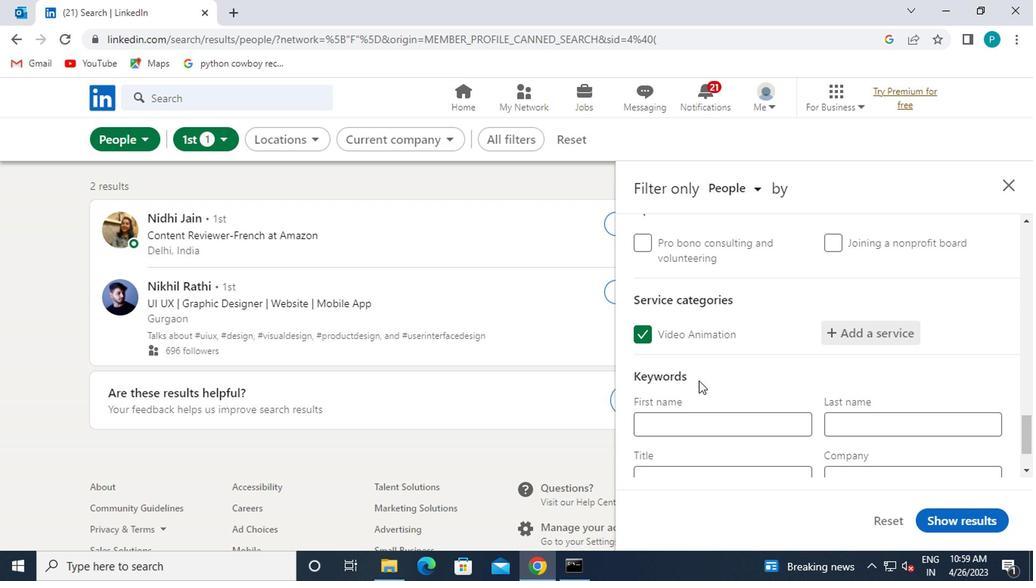 
Action: Mouse moved to (743, 372)
Screenshot: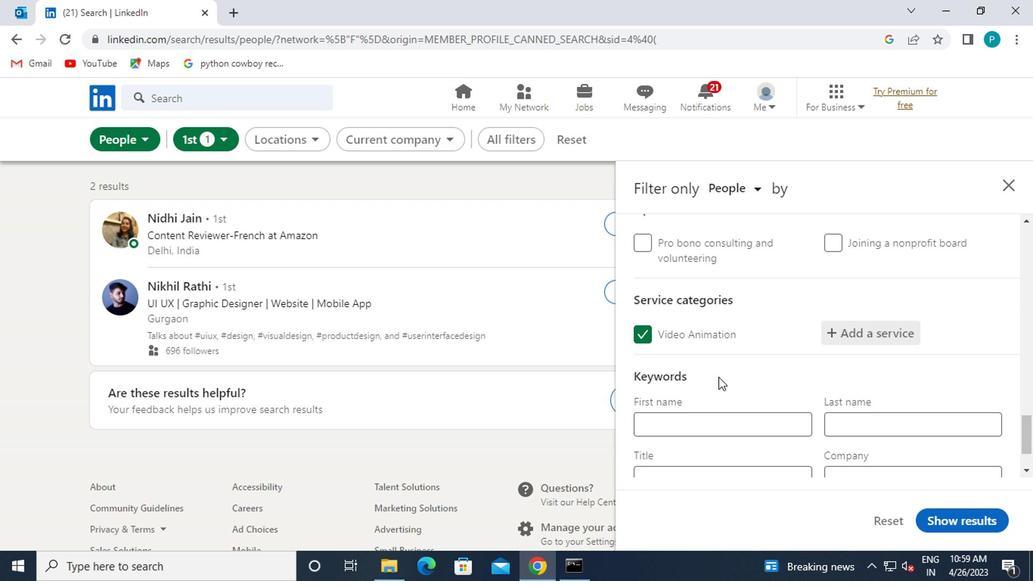 
Action: Mouse scrolled (743, 372) with delta (0, 0)
Screenshot: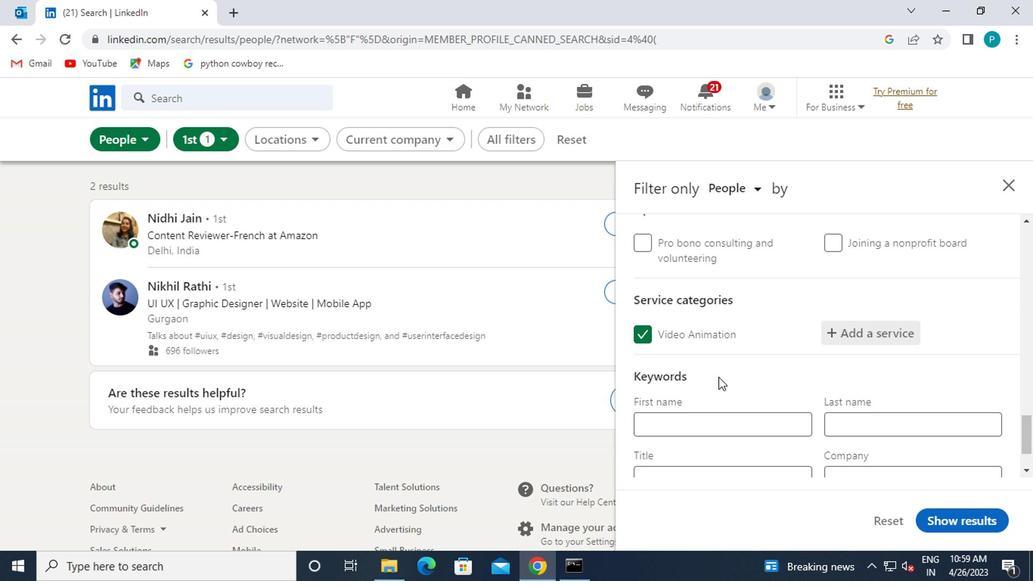 
Action: Mouse moved to (730, 416)
Screenshot: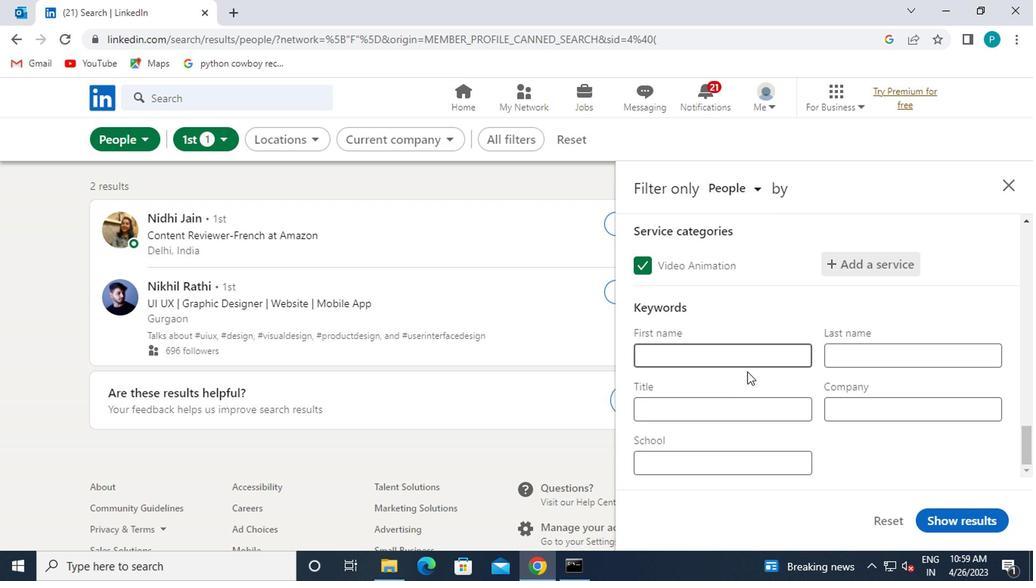 
Action: Mouse pressed left at (730, 416)
Screenshot: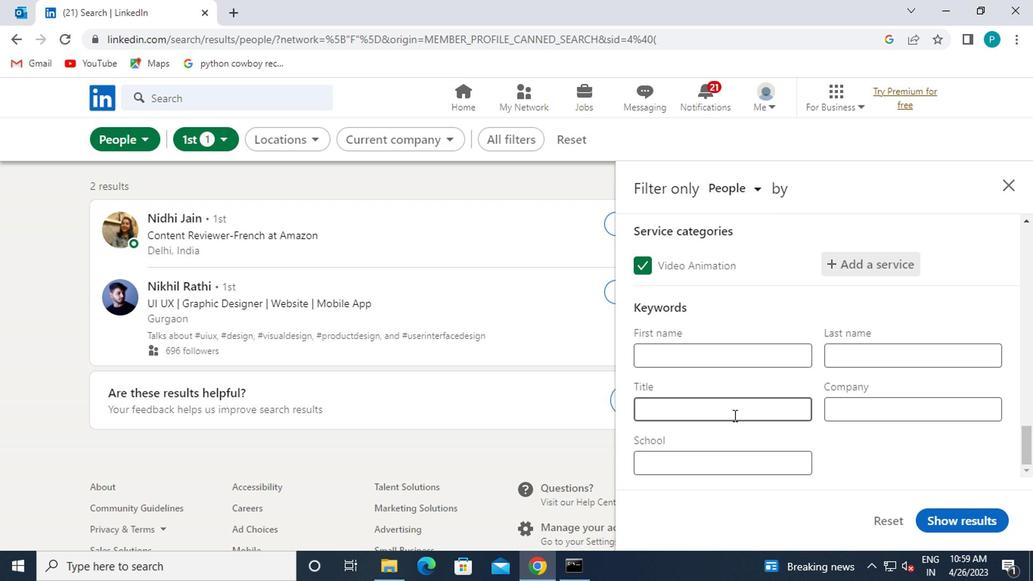 
Action: Mouse moved to (730, 417)
Screenshot: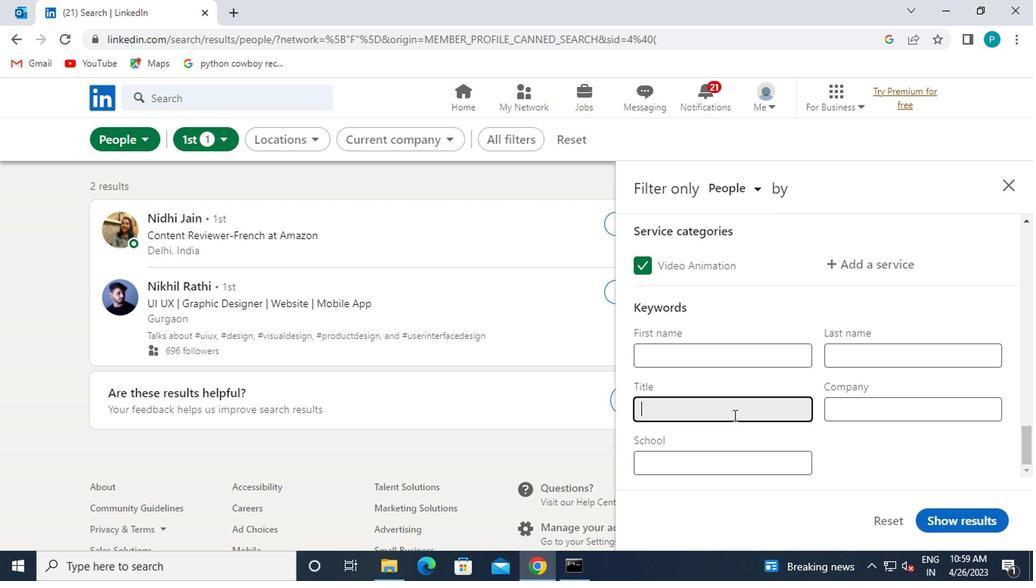 
Action: Key pressed E<Key.caps_lock>C<Key.caps_lock>OMMERCE<Key.space>
Screenshot: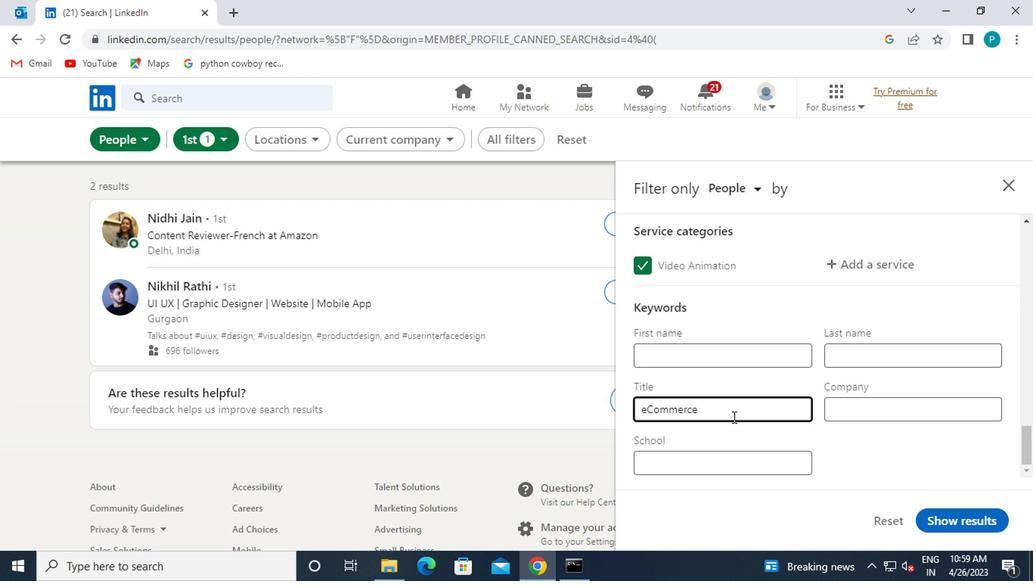 
Action: Mouse moved to (480, 418)
Screenshot: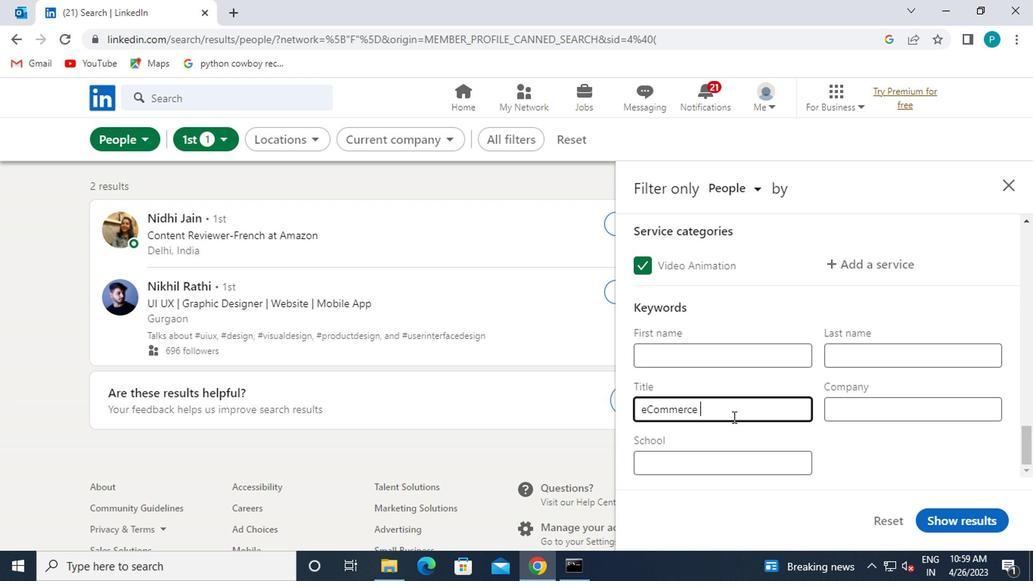 
Action: Key pressed <Key.caps_lock>
Screenshot: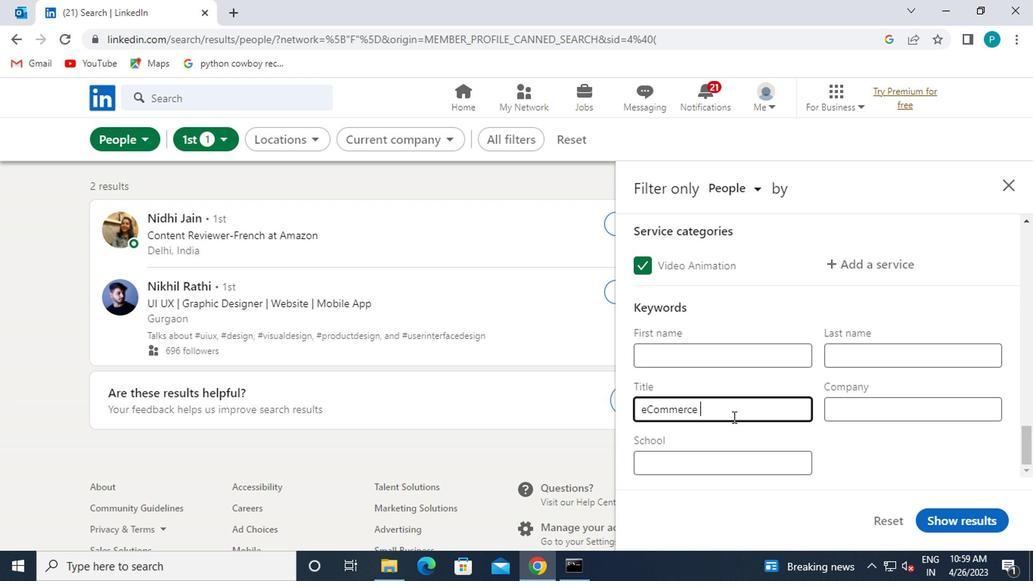 
Action: Mouse moved to (479, 419)
Screenshot: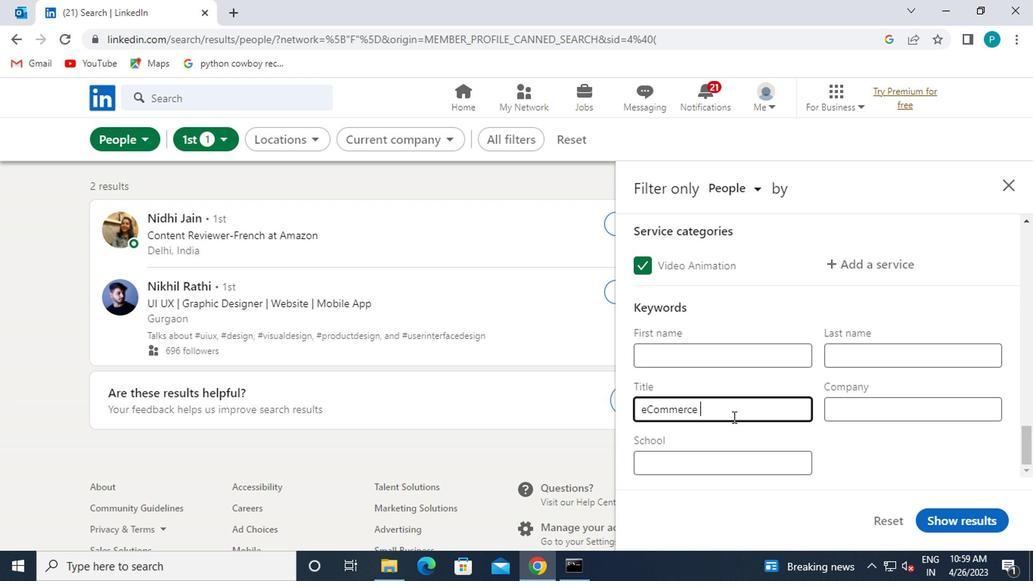 
Action: Key pressed M<Key.caps_lock>ARKETING<Key.space>
Screenshot: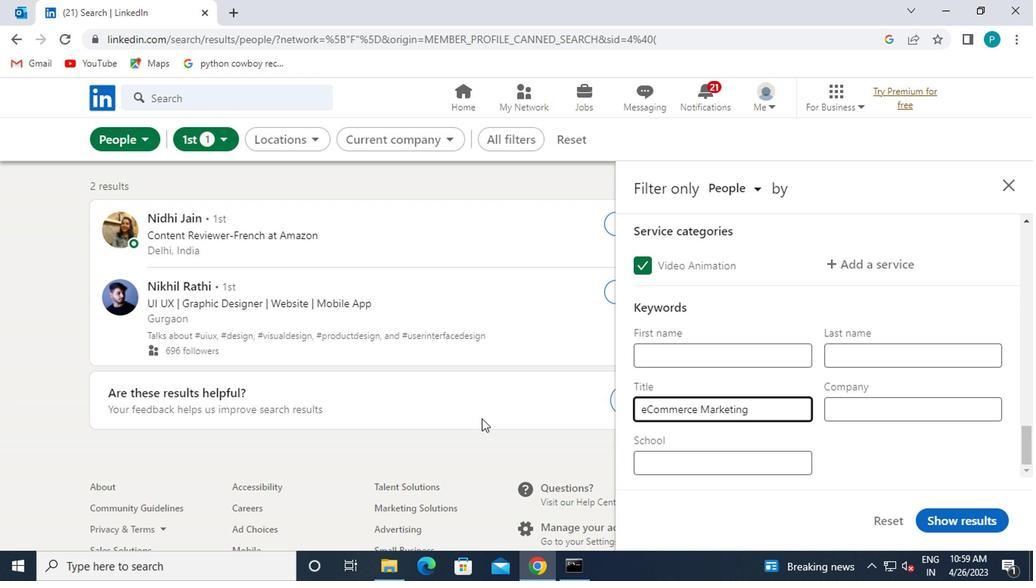 
Action: Mouse moved to (464, 421)
Screenshot: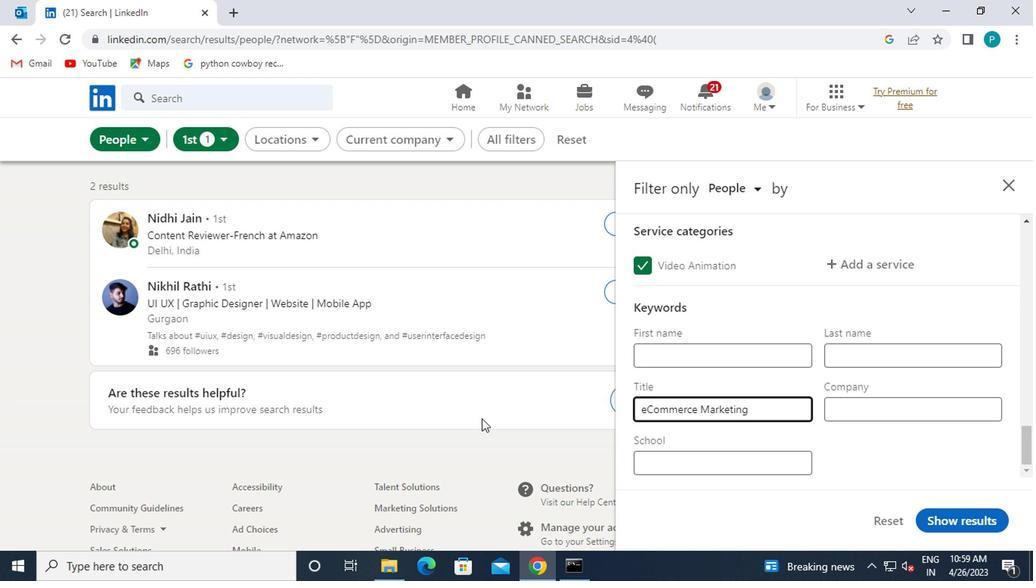 
Action: Key pressed <Key.caps_lock>S<Key.caps_lock>O<Key.backspace>PECIALIST
Screenshot: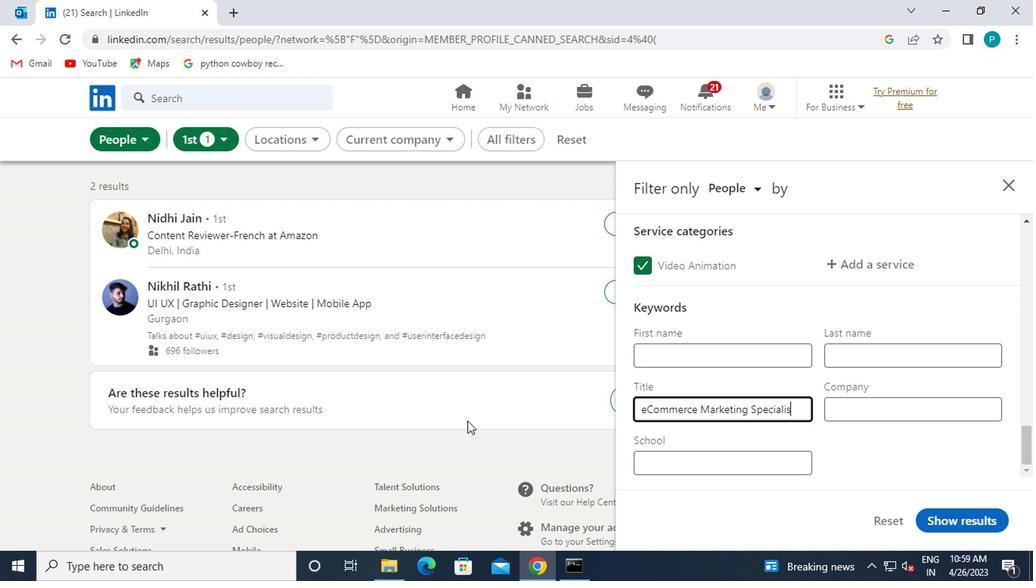 
Action: Mouse moved to (965, 522)
Screenshot: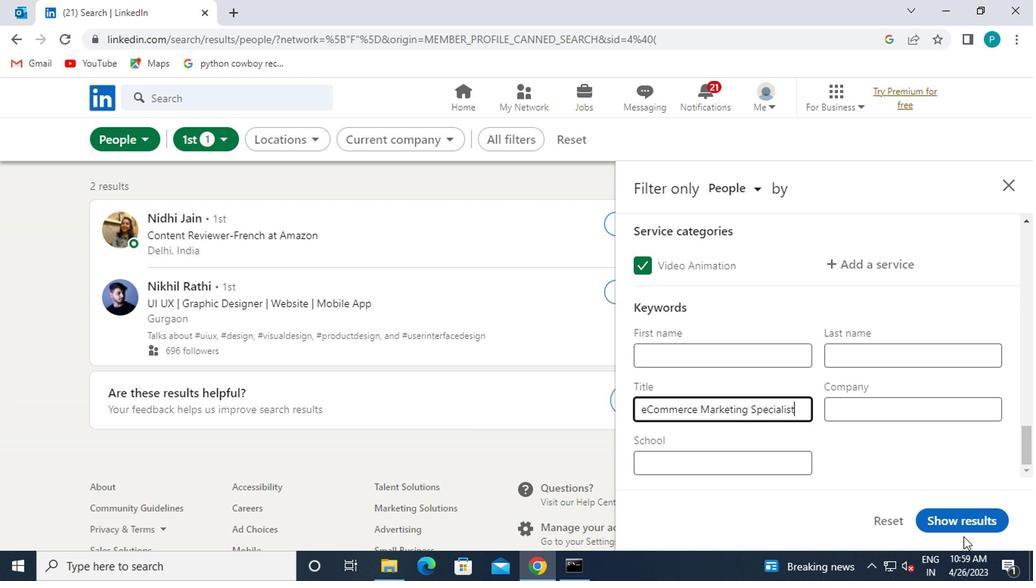 
Action: Mouse pressed left at (965, 522)
Screenshot: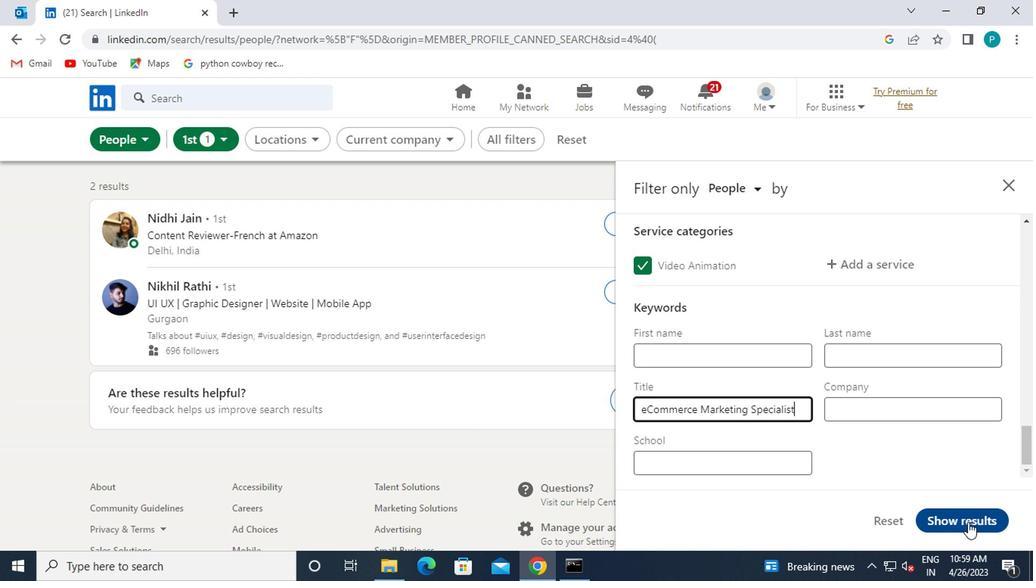 
